 Task: Change  the formatting of the data to Which is Greater than5, In conditional formating, put the option 'Yellow Fill with Drak Yellow Text'add another formatting option Format As Table, insert the option Brown Table style Dark  3 In the sheet   Optimize Sales review   book
Action: Mouse moved to (336, 362)
Screenshot: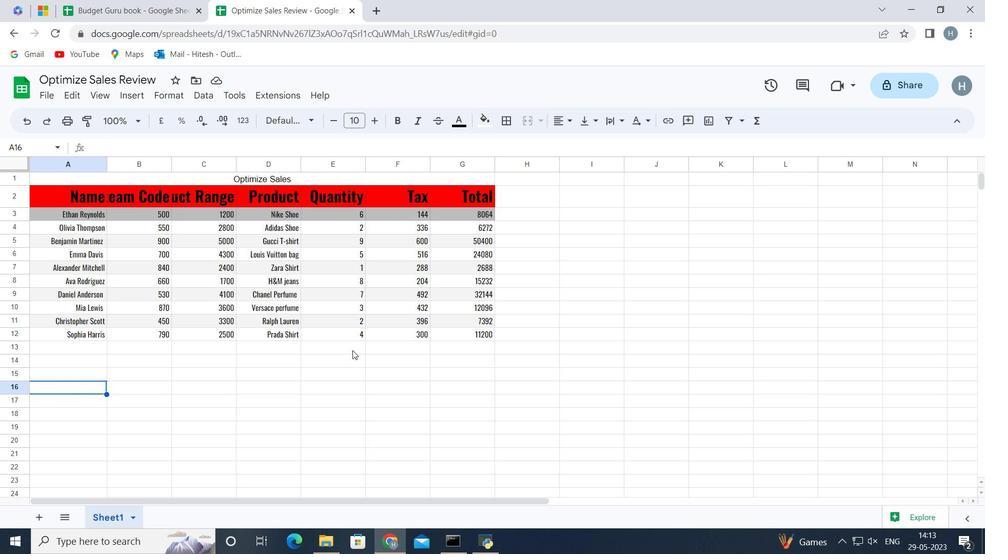 
Action: Mouse pressed left at (336, 362)
Screenshot: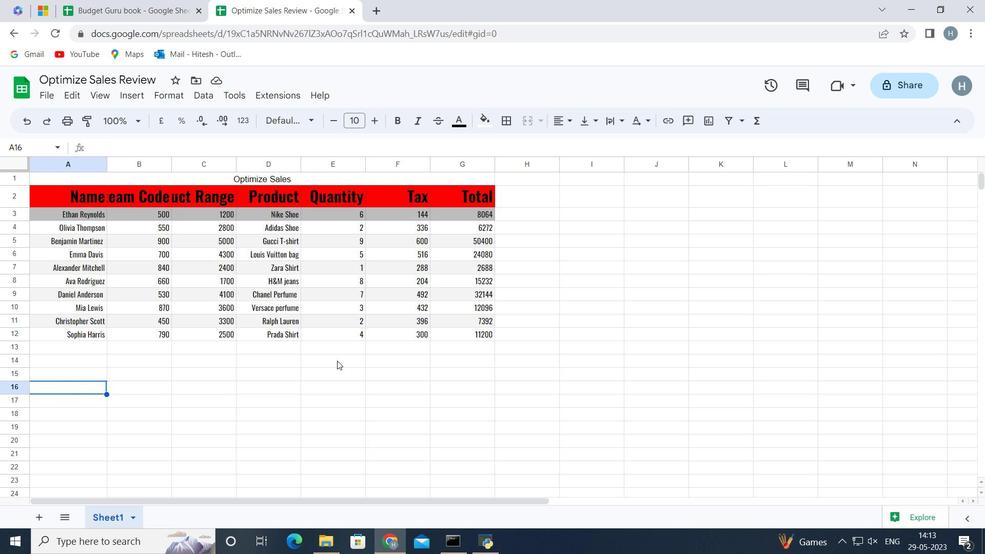 
Action: Mouse moved to (39, 199)
Screenshot: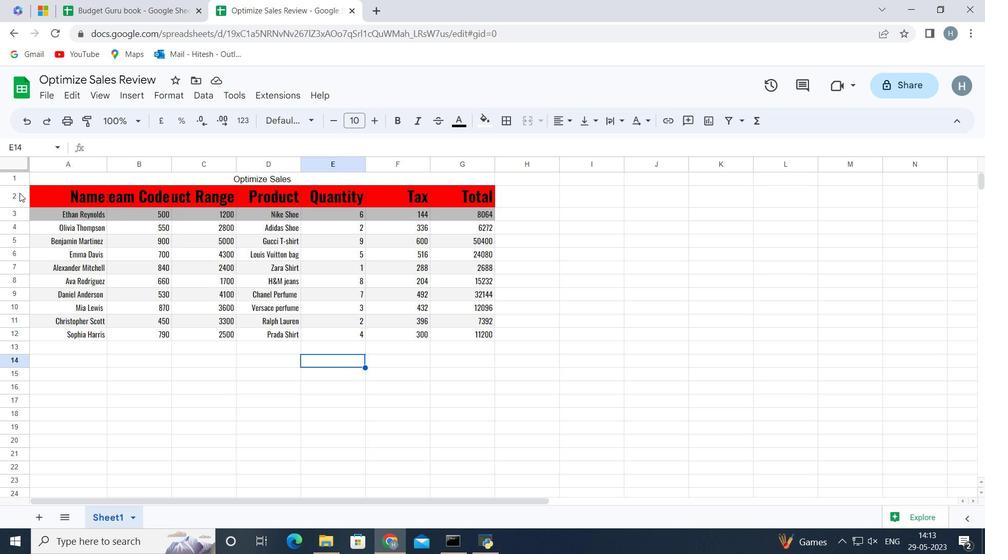 
Action: Mouse pressed left at (39, 199)
Screenshot: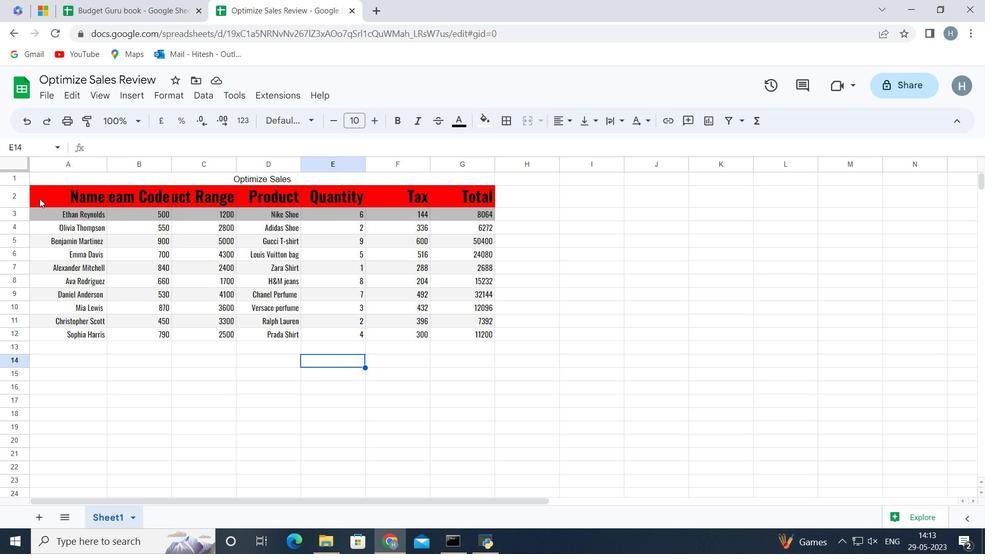 
Action: Key pressed <Key.shift><Key.right><Key.right>
Screenshot: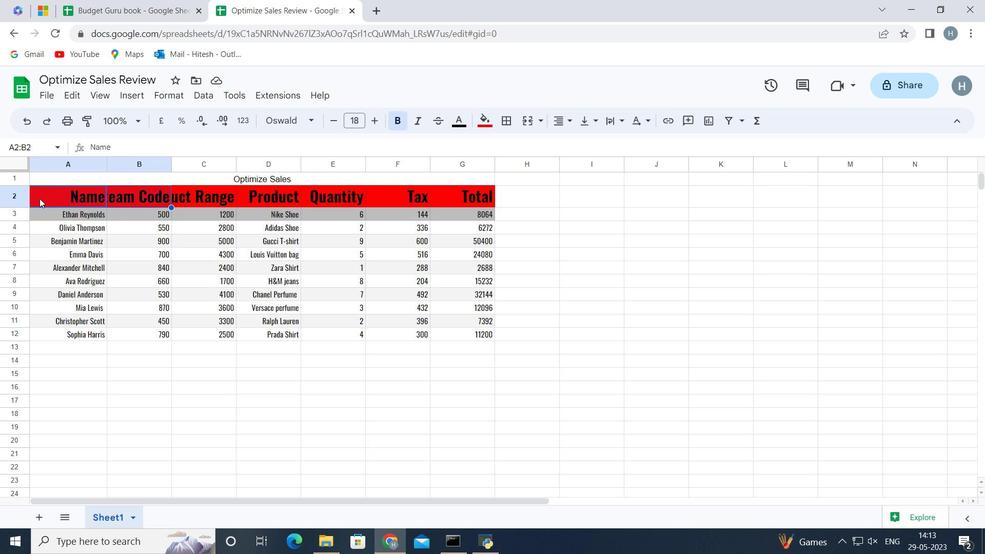 
Action: Mouse moved to (39, 199)
Screenshot: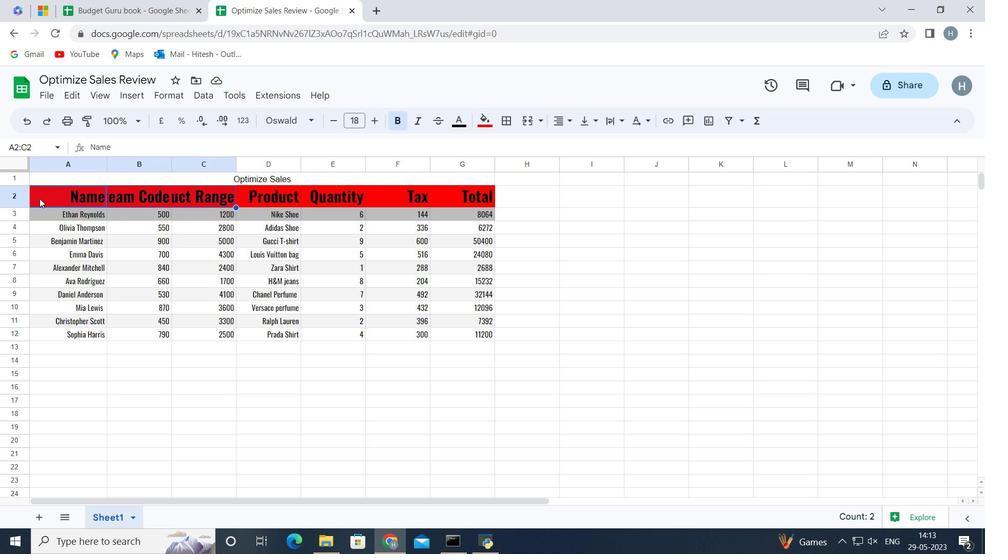 
Action: Key pressed <Key.right><Key.right><Key.right><Key.right>
Screenshot: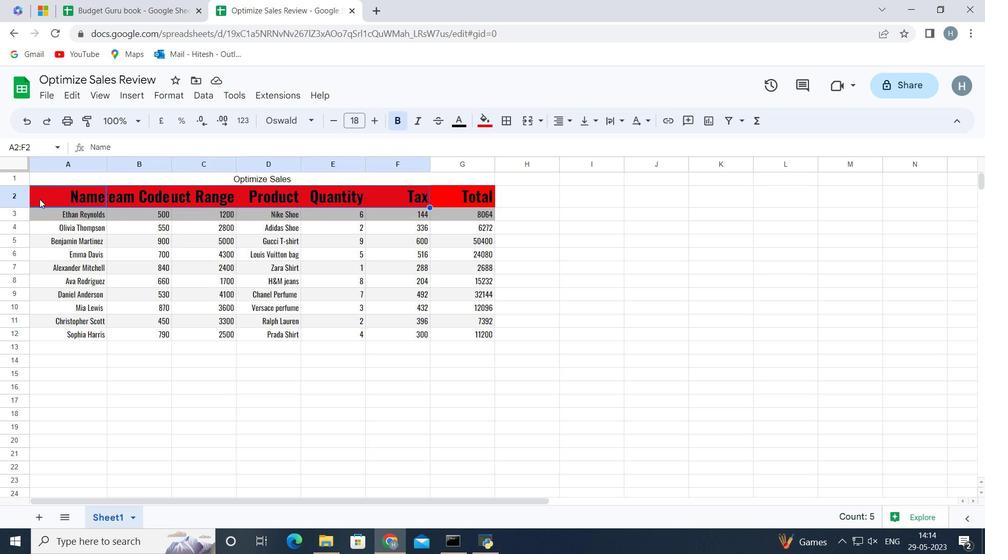 
Action: Mouse moved to (168, 387)
Screenshot: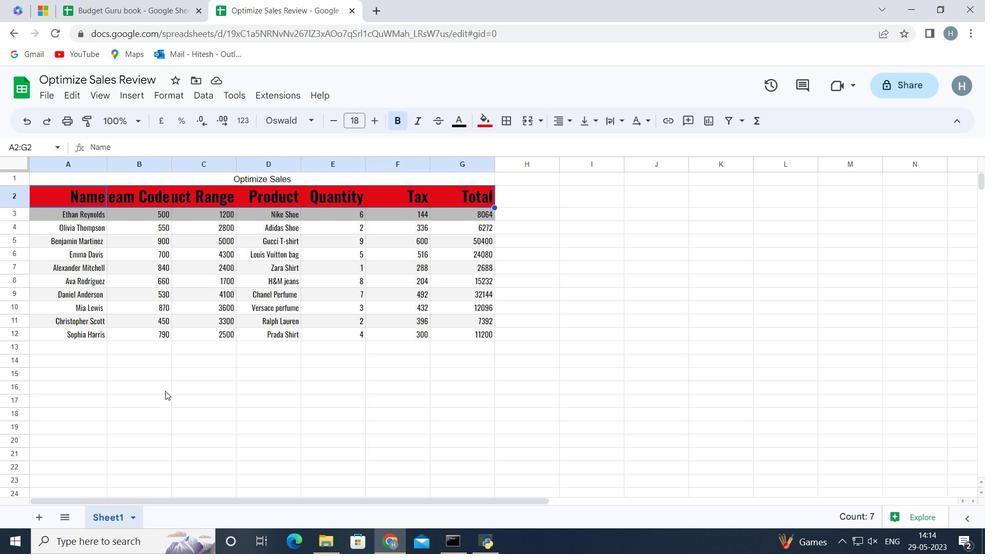 
Action: Key pressed <Key.shift><Key.down><Key.down><Key.down><Key.down><Key.down><Key.down><Key.down><Key.down><Key.down><Key.down>
Screenshot: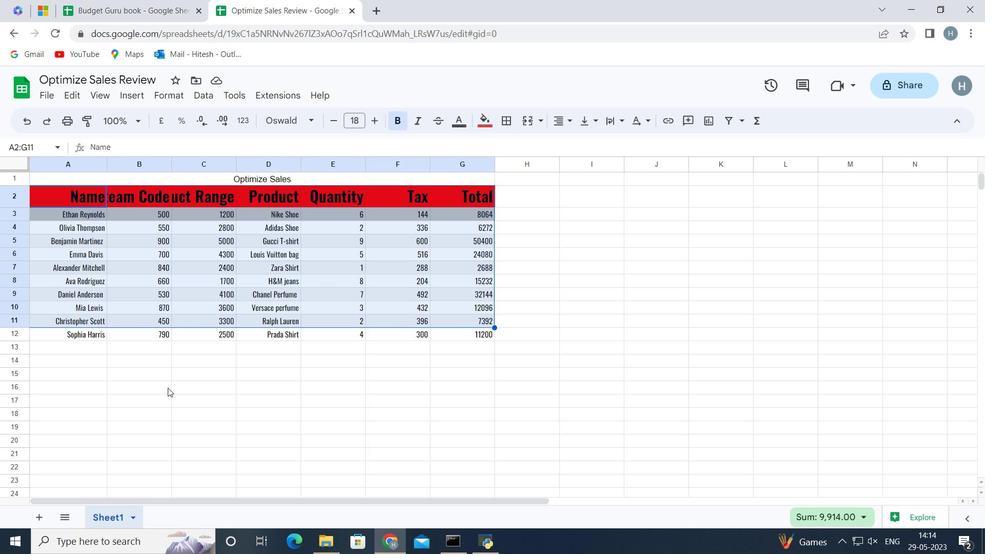 
Action: Mouse moved to (178, 95)
Screenshot: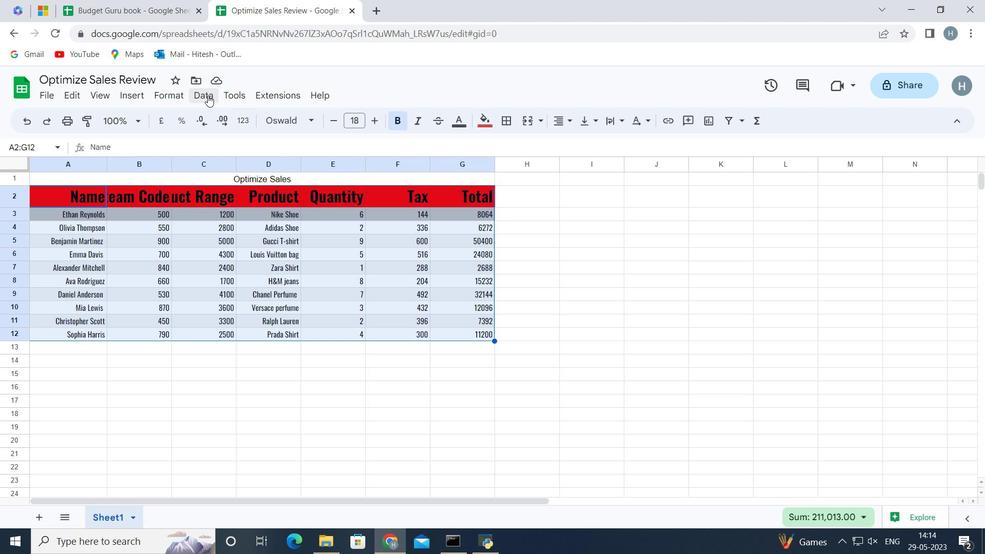 
Action: Mouse pressed left at (178, 95)
Screenshot: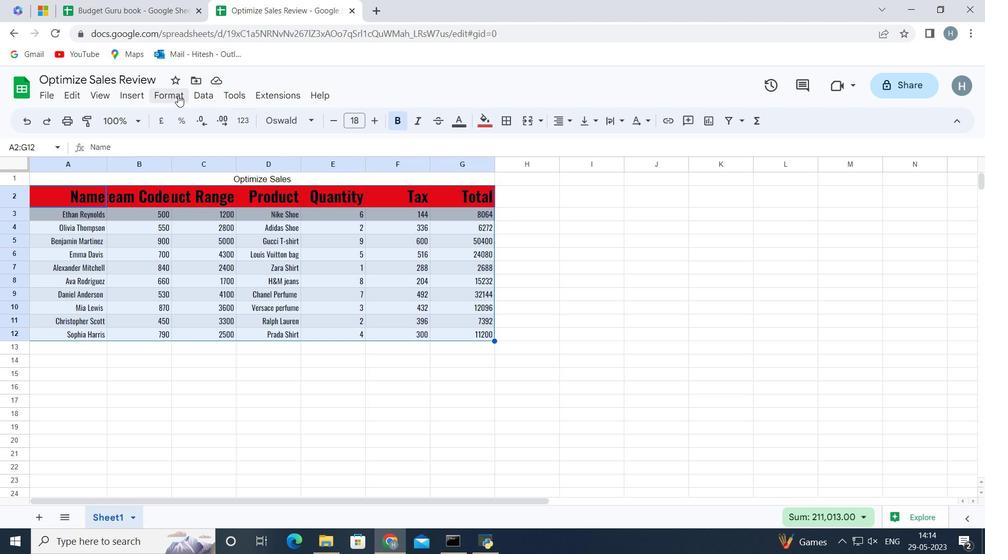 
Action: Mouse moved to (249, 315)
Screenshot: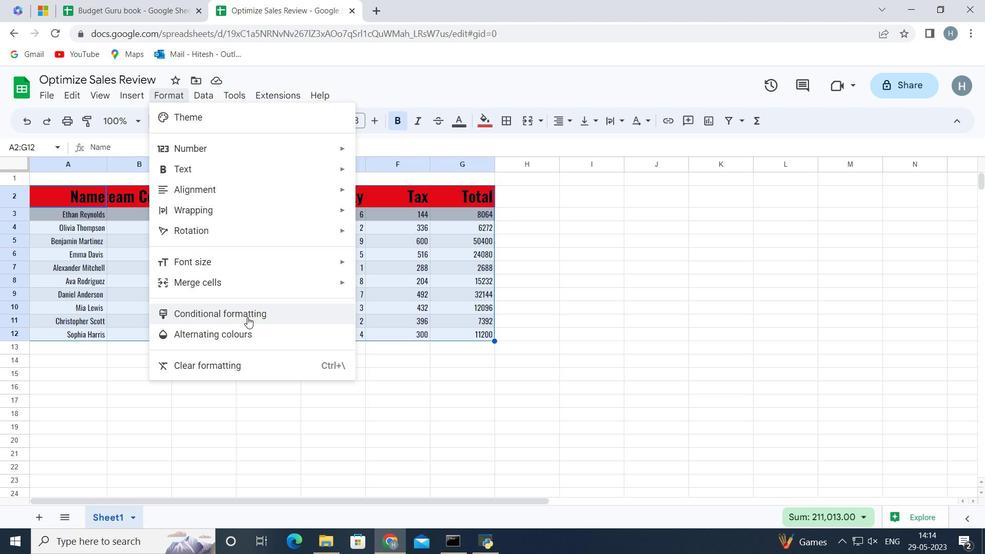 
Action: Mouse pressed left at (249, 315)
Screenshot: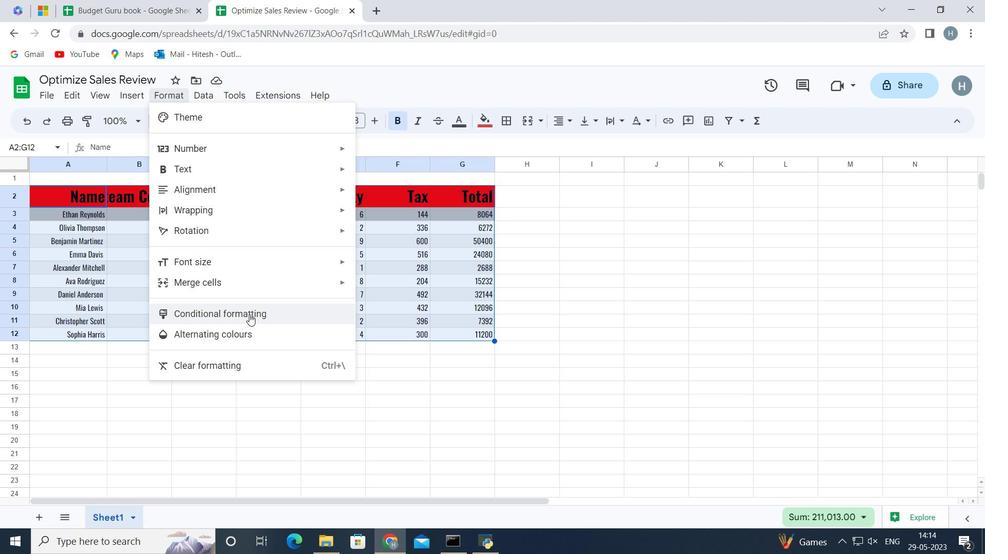 
Action: Mouse moved to (864, 295)
Screenshot: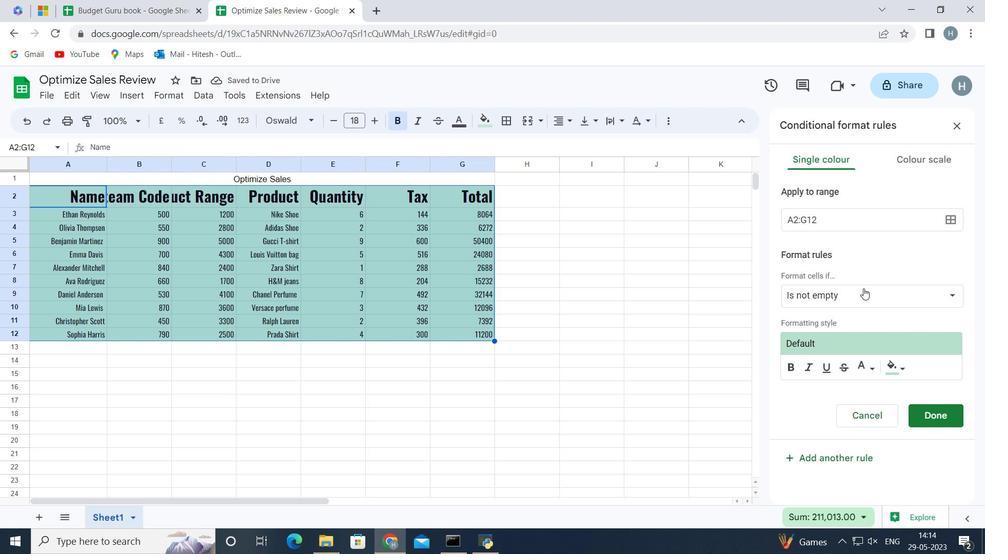 
Action: Mouse pressed left at (864, 295)
Screenshot: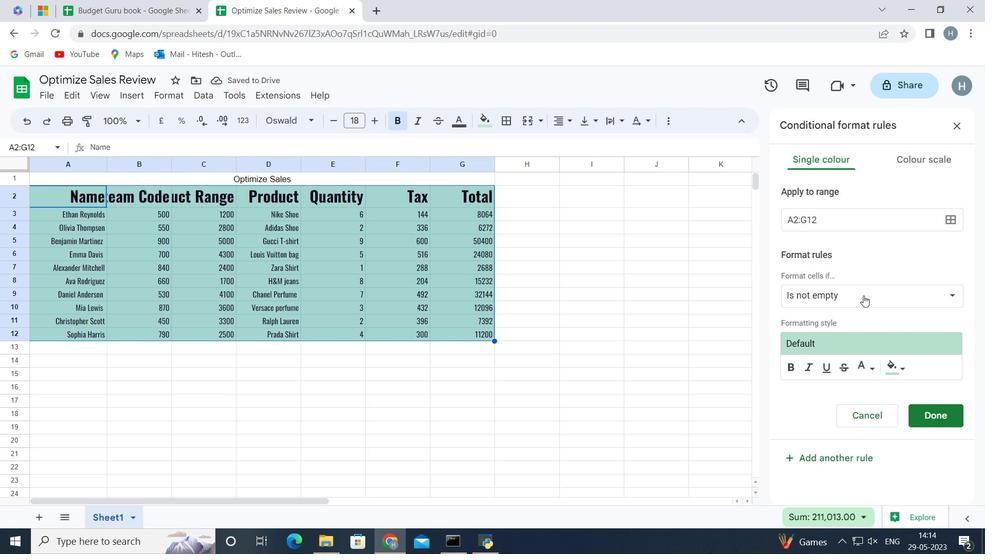 
Action: Mouse moved to (863, 360)
Screenshot: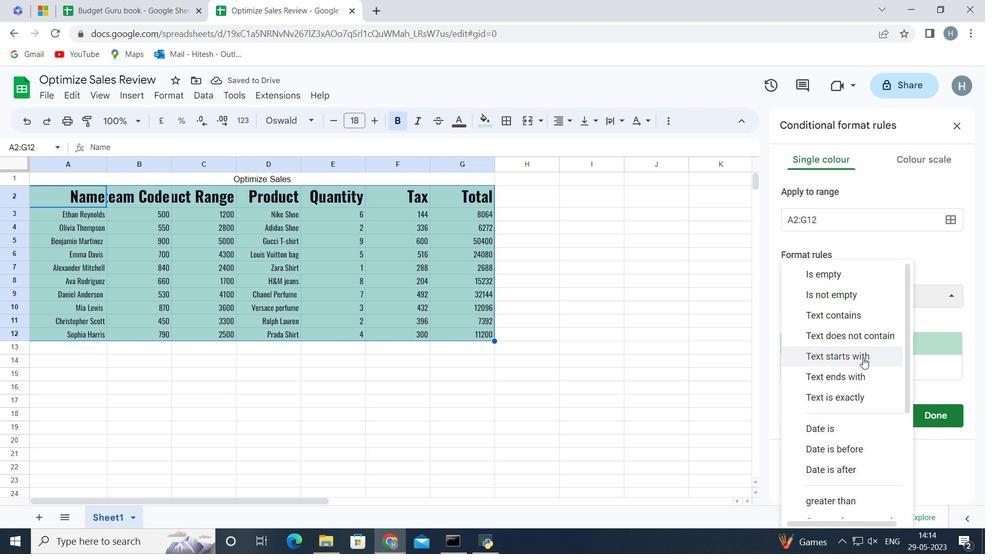 
Action: Mouse scrolled (863, 360) with delta (0, 0)
Screenshot: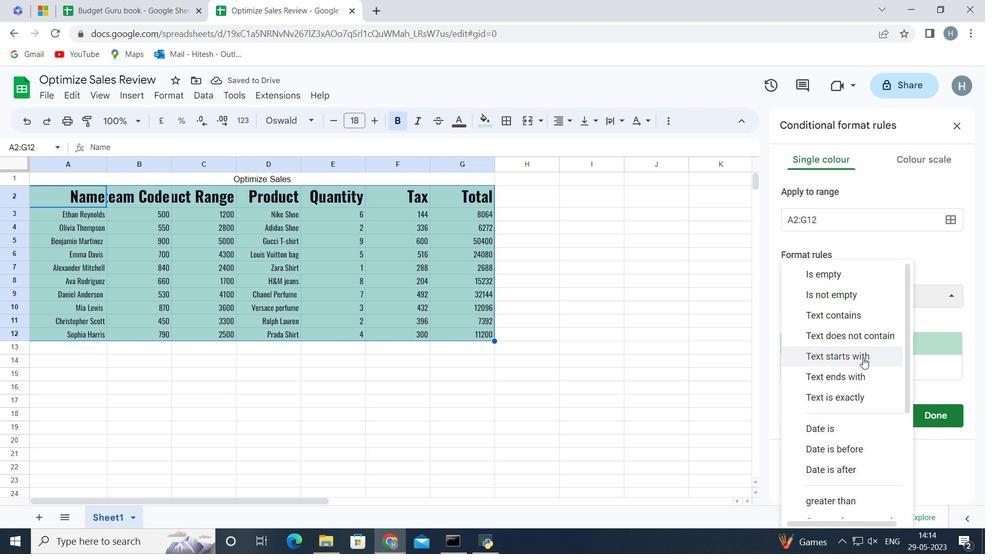 
Action: Mouse moved to (870, 435)
Screenshot: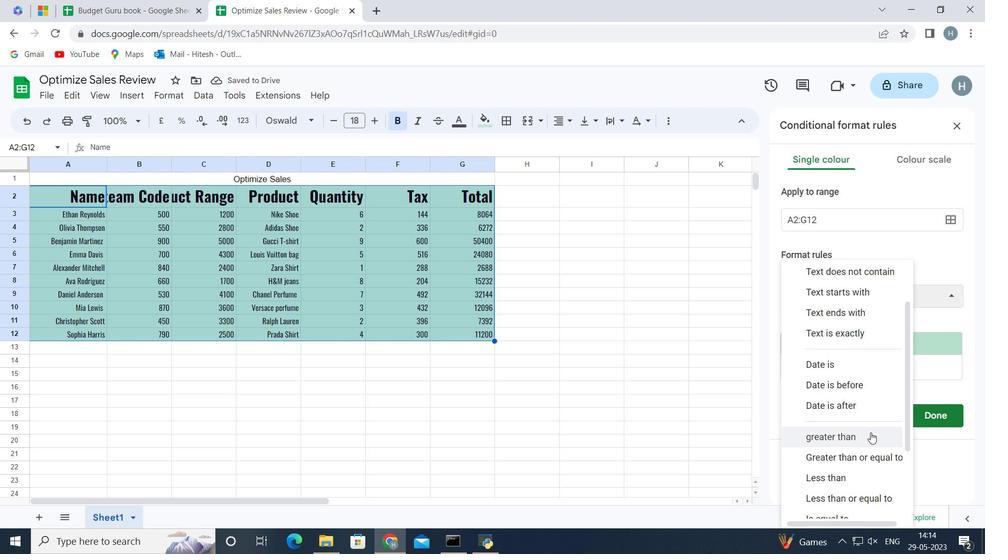 
Action: Mouse pressed left at (870, 435)
Screenshot: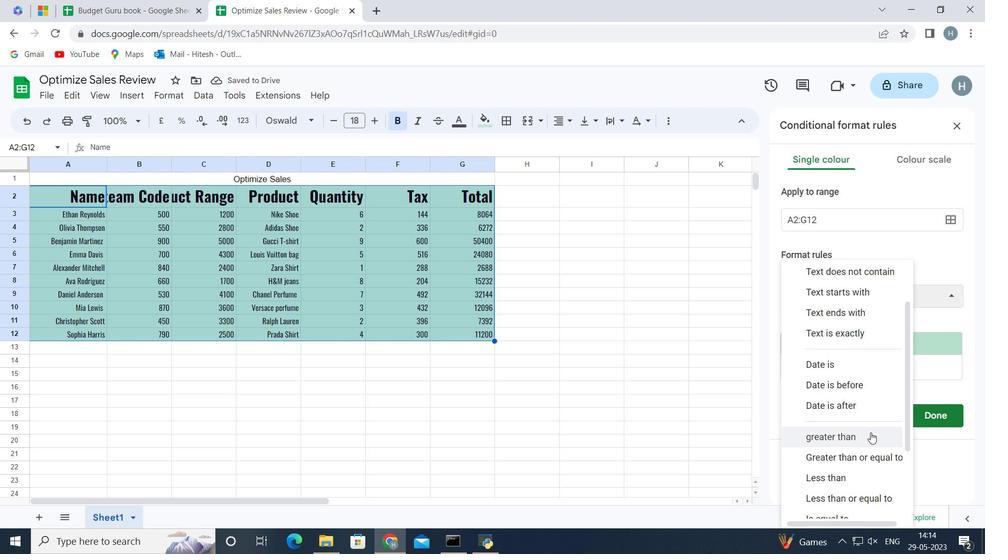 
Action: Mouse moved to (861, 322)
Screenshot: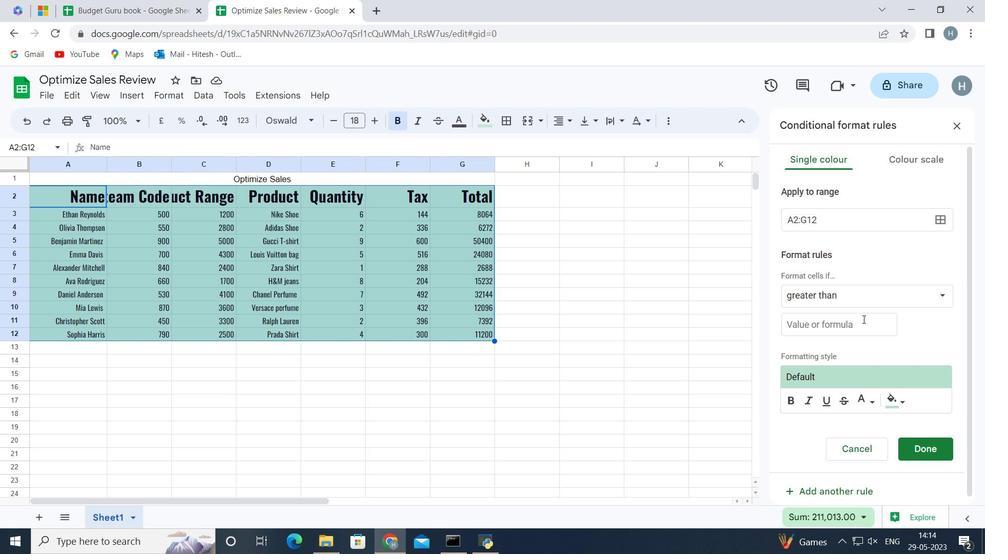 
Action: Mouse pressed left at (861, 322)
Screenshot: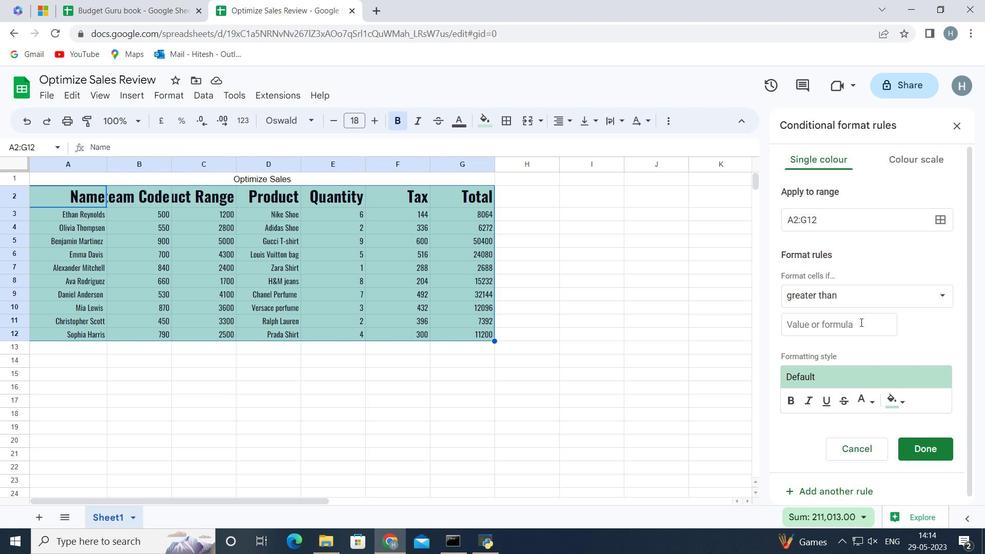 
Action: Key pressed 5
Screenshot: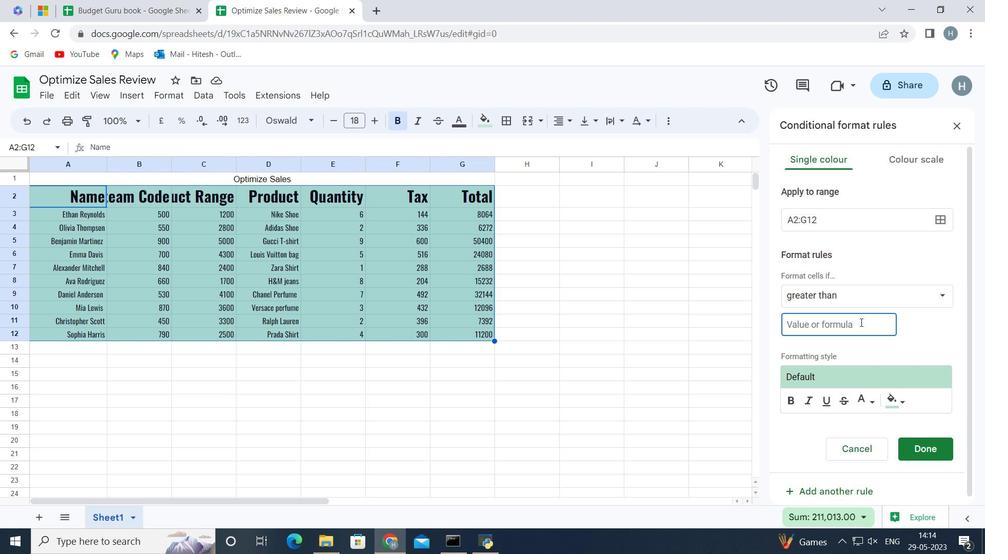 
Action: Mouse moved to (890, 405)
Screenshot: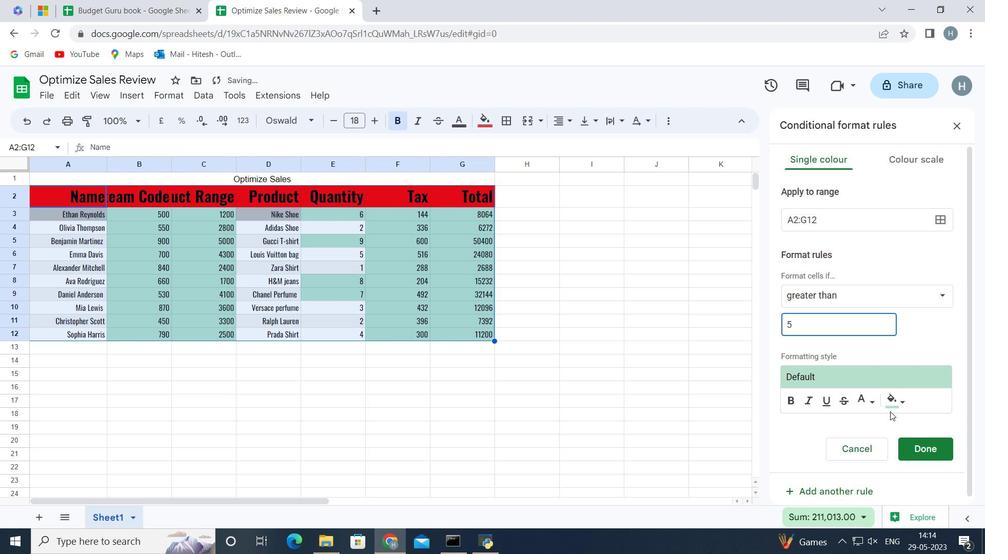 
Action: Mouse pressed left at (890, 405)
Screenshot: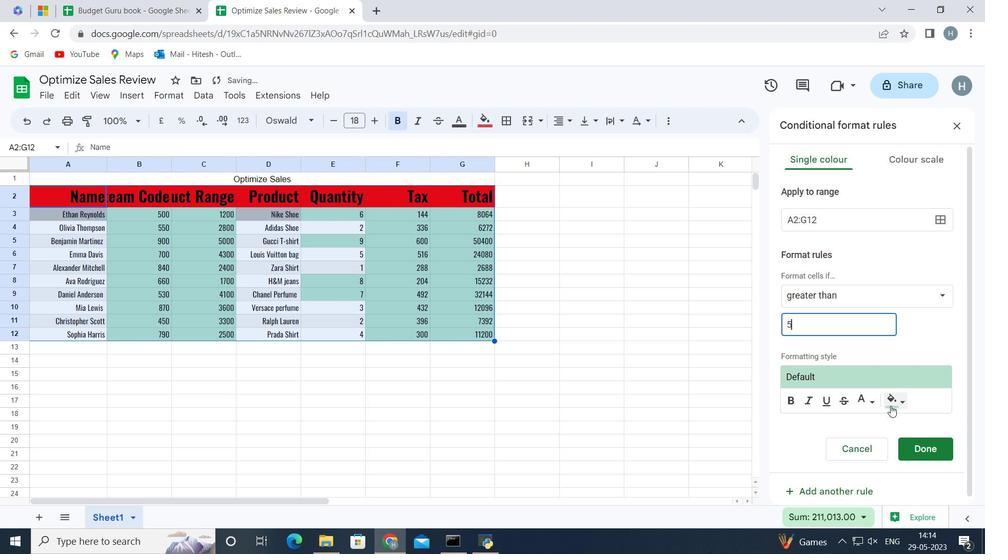
Action: Mouse moved to (809, 219)
Screenshot: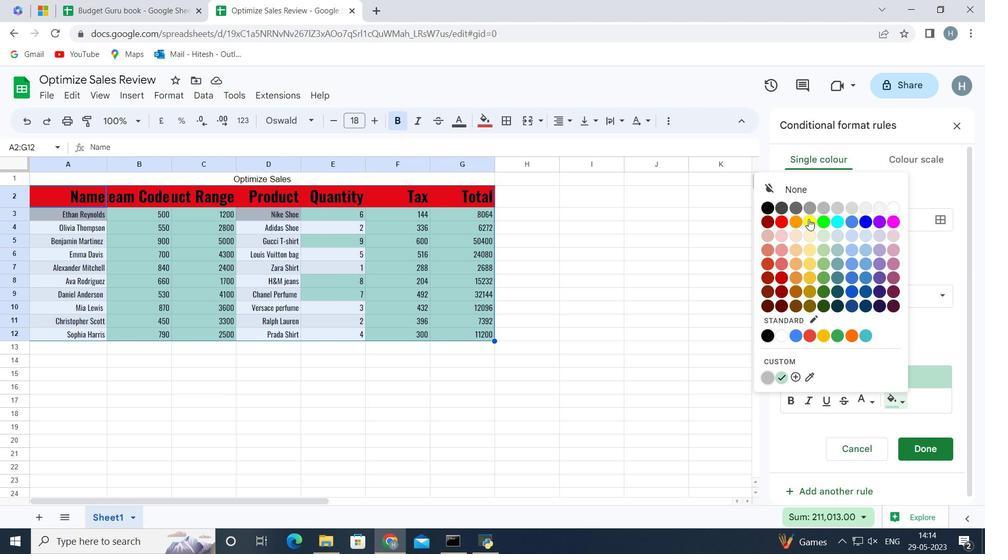 
Action: Mouse pressed left at (809, 219)
Screenshot: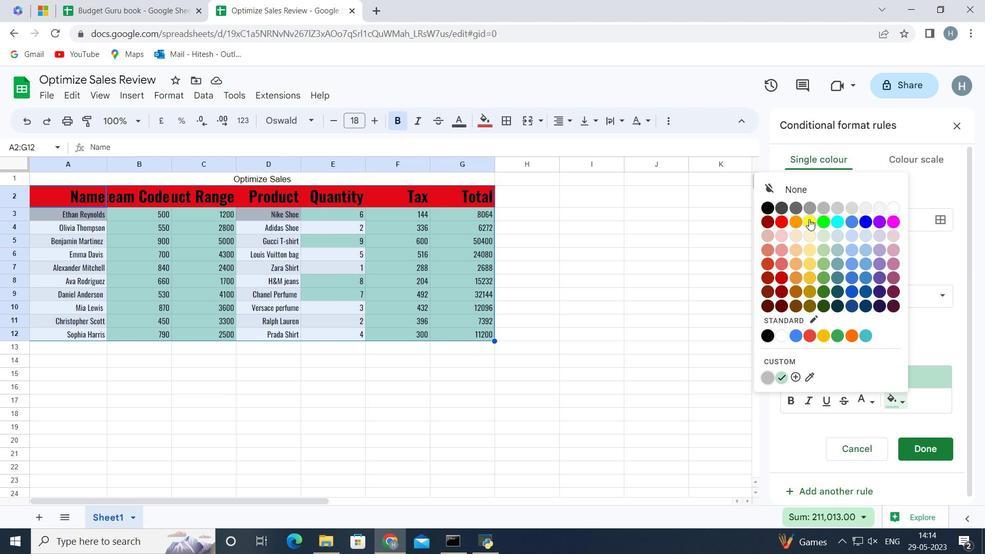 
Action: Mouse moved to (922, 445)
Screenshot: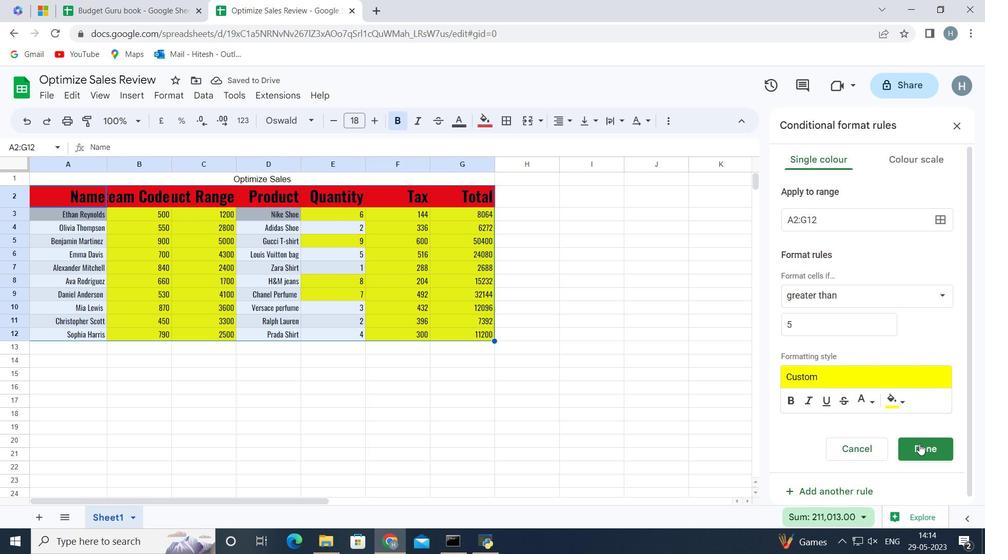 
Action: Mouse pressed left at (922, 445)
Screenshot: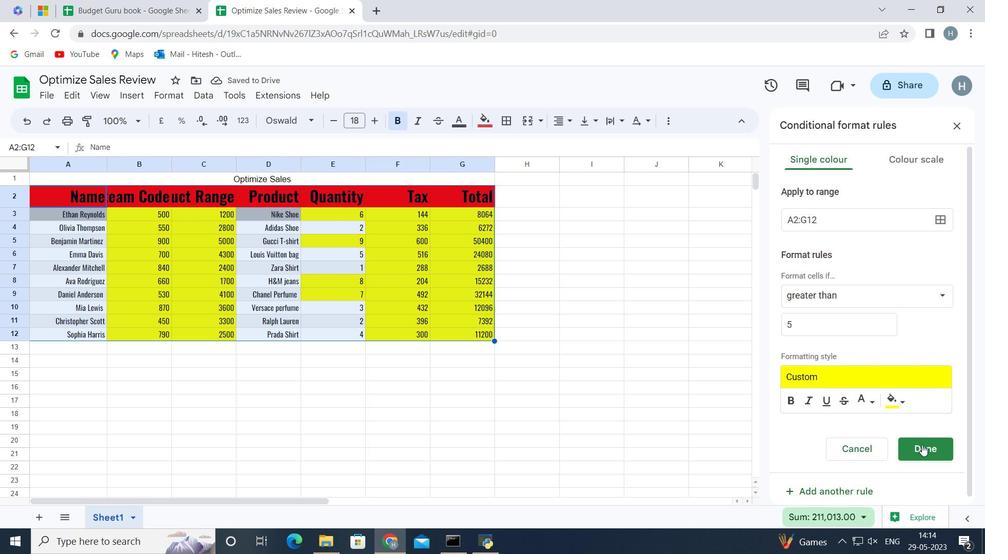 
Action: Mouse moved to (547, 445)
Screenshot: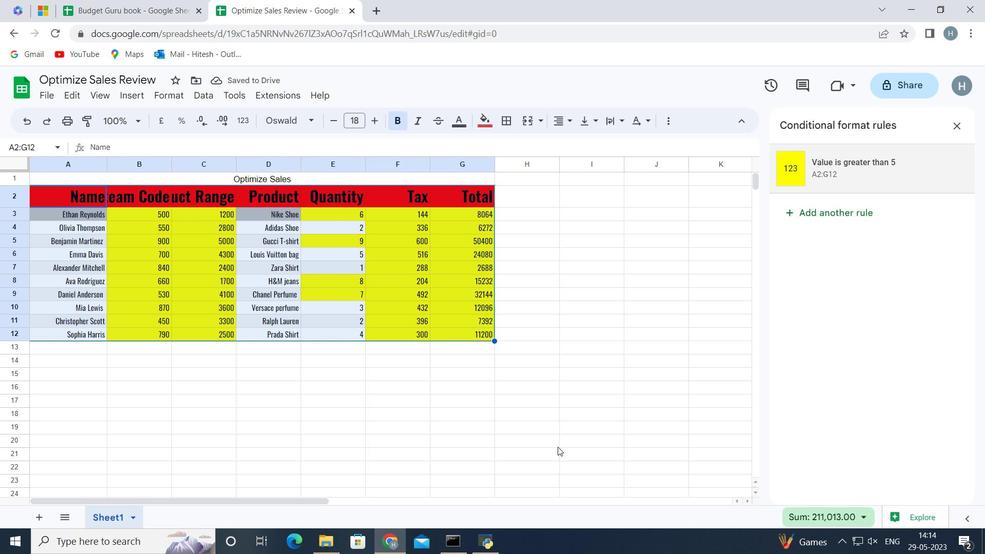 
Action: Mouse pressed left at (547, 445)
Screenshot: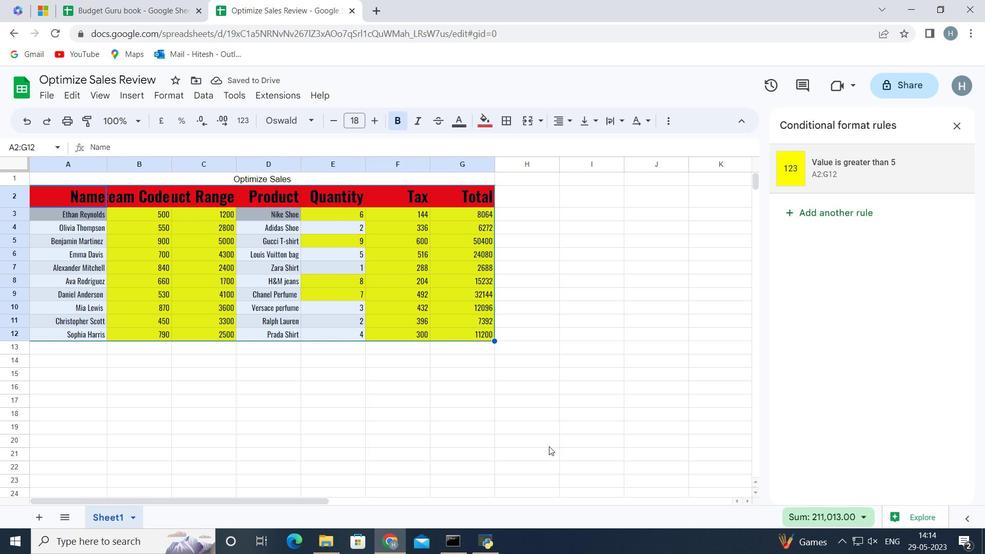 
Action: Mouse moved to (37, 194)
Screenshot: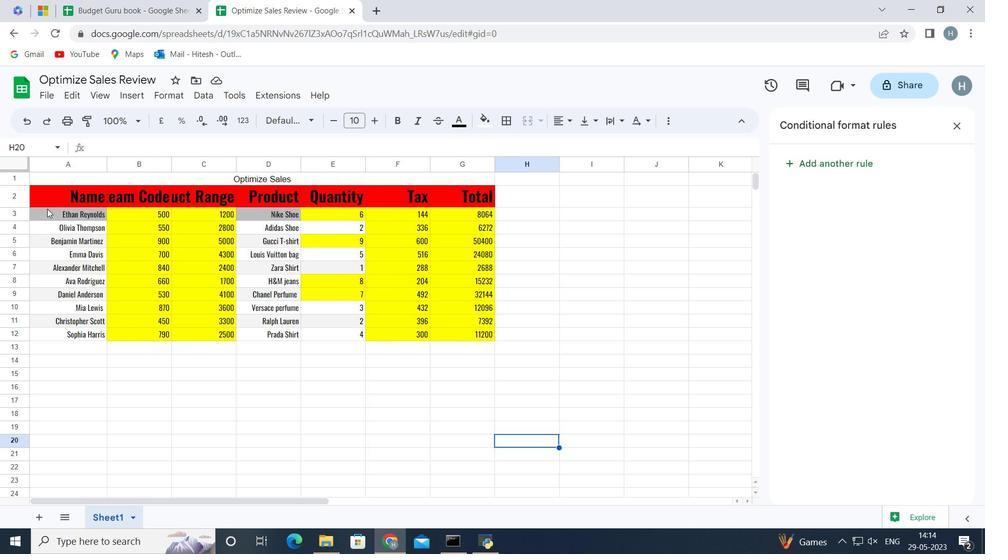 
Action: Mouse pressed left at (37, 194)
Screenshot: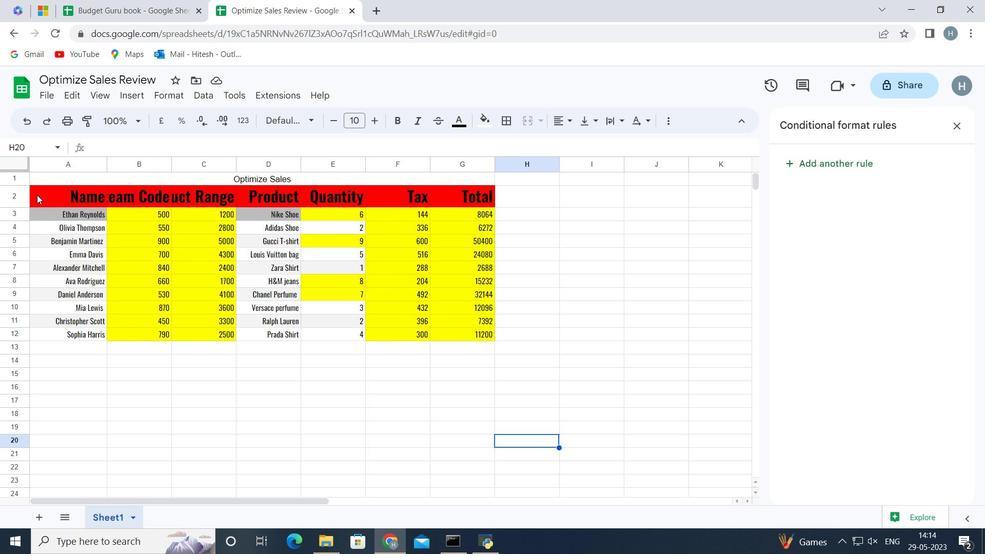 
Action: Mouse moved to (30, 194)
Screenshot: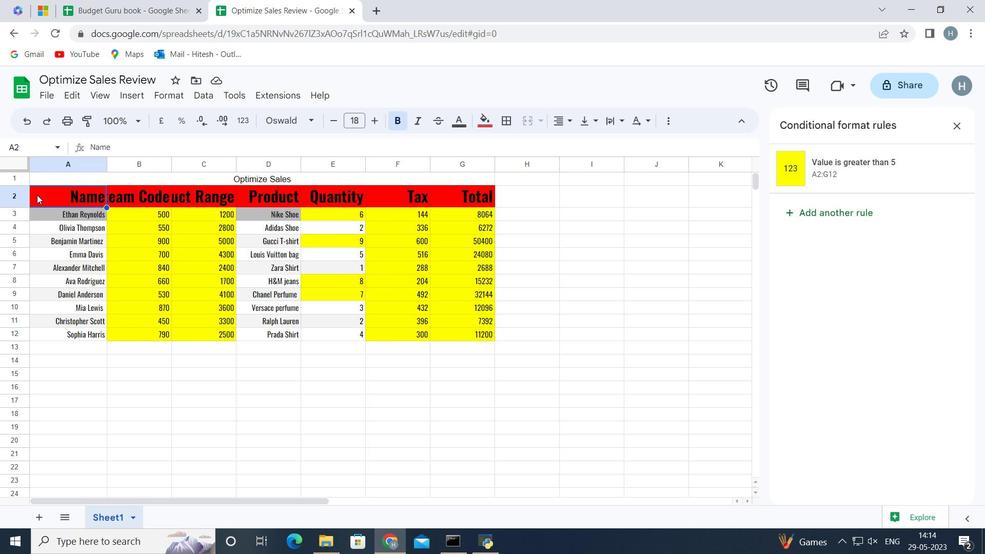 
Action: Key pressed <Key.shift><Key.right><Key.down><Key.shift><Key.shift><Key.shift><Key.shift><Key.shift><Key.shift><Key.shift><Key.shift><Key.shift><Key.shift><Key.shift><Key.shift><Key.shift><Key.shift><Key.down><Key.right><Key.right><Key.right><Key.right><Key.right><Key.down><Key.down><Key.down><Key.down><Key.down><Key.down><Key.down><Key.down>
Screenshot: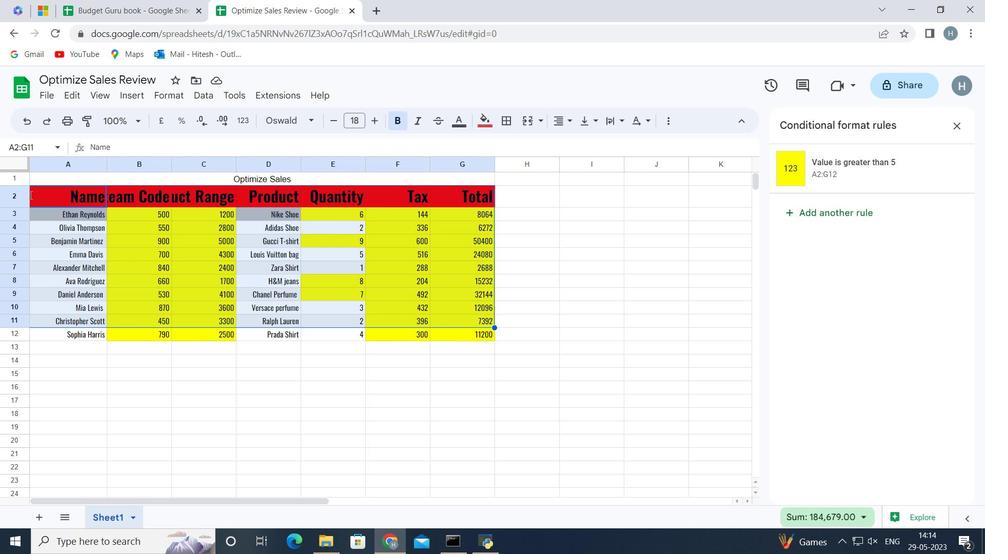 
Action: Mouse moved to (170, 95)
Screenshot: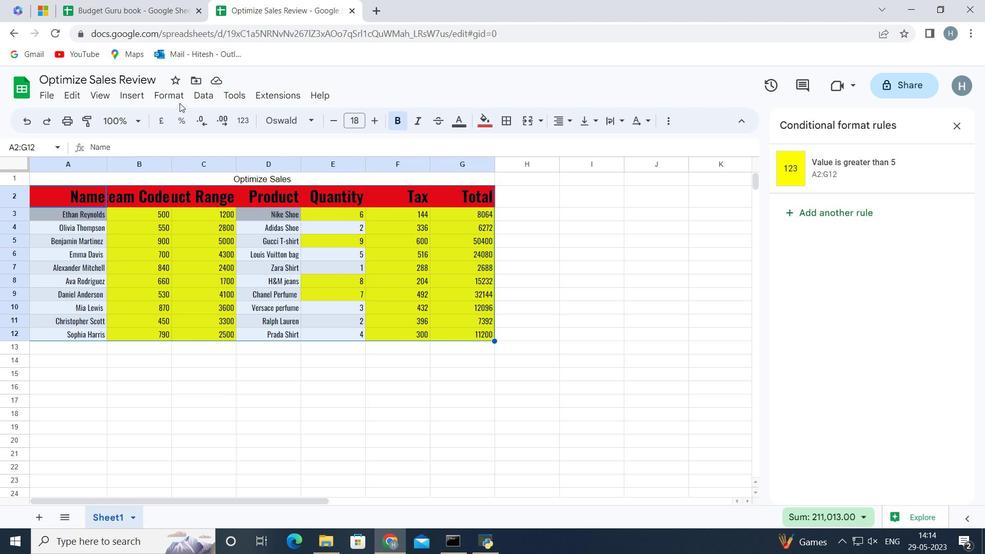 
Action: Mouse pressed left at (170, 95)
Screenshot: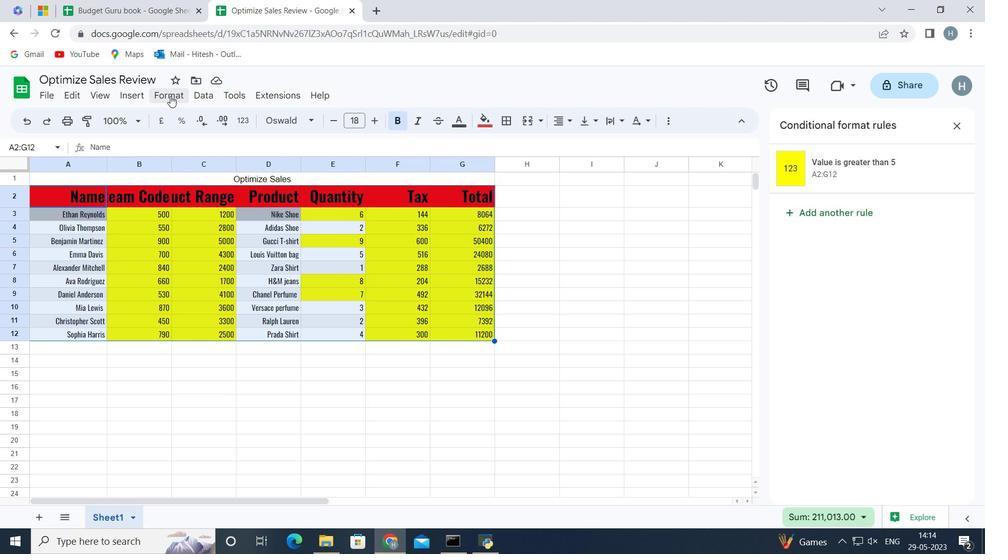 
Action: Mouse moved to (233, 338)
Screenshot: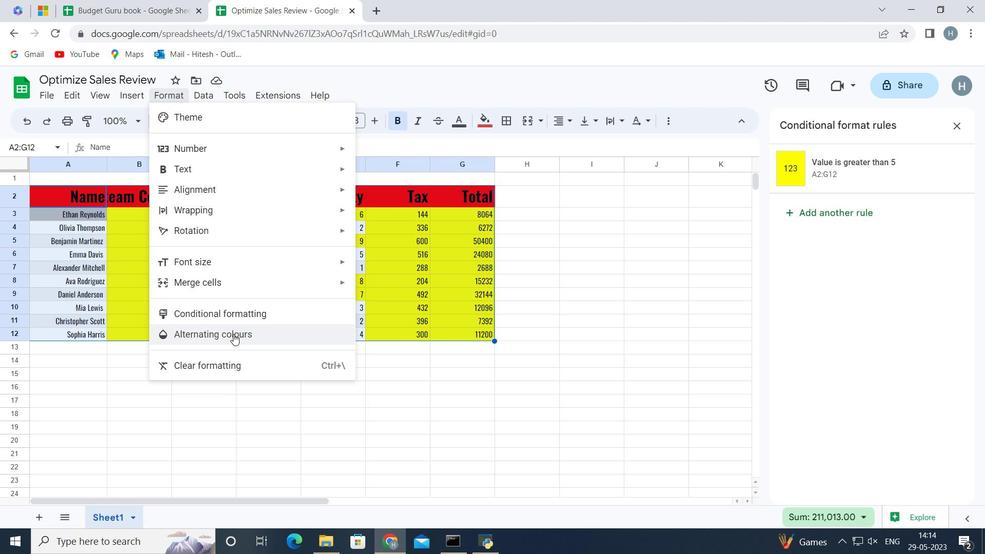 
Action: Mouse pressed left at (233, 338)
Screenshot: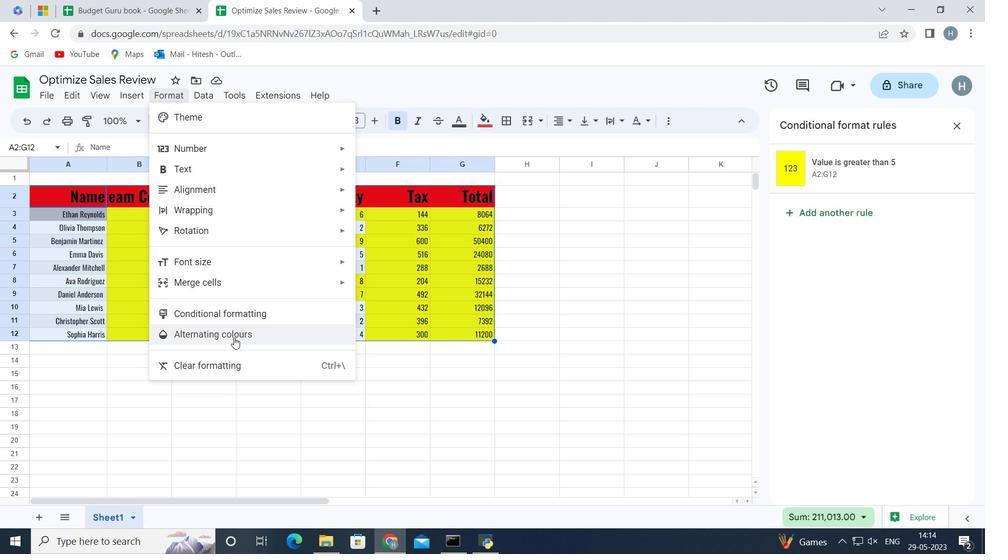 
Action: Mouse moved to (846, 319)
Screenshot: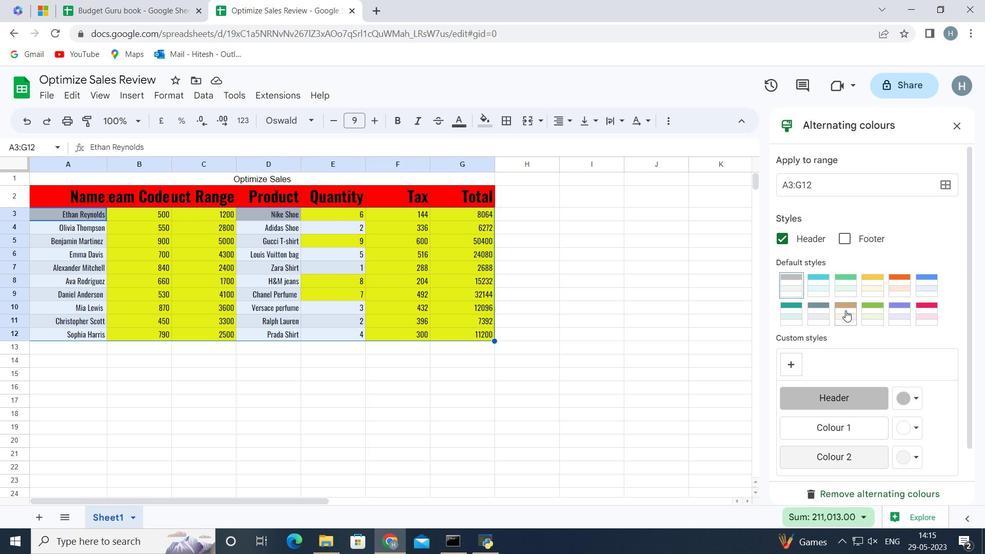 
Action: Mouse pressed left at (846, 319)
Screenshot: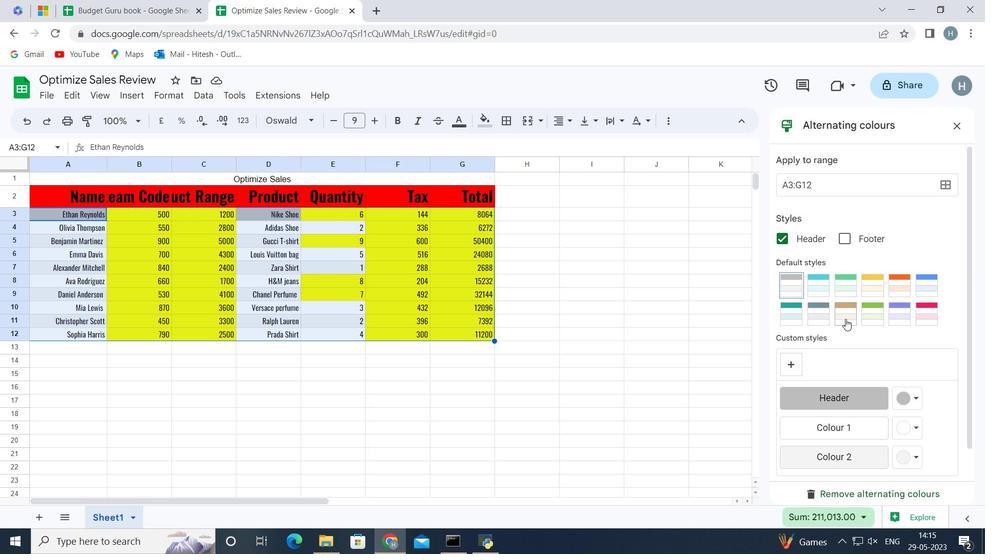 
Action: Mouse moved to (839, 312)
Screenshot: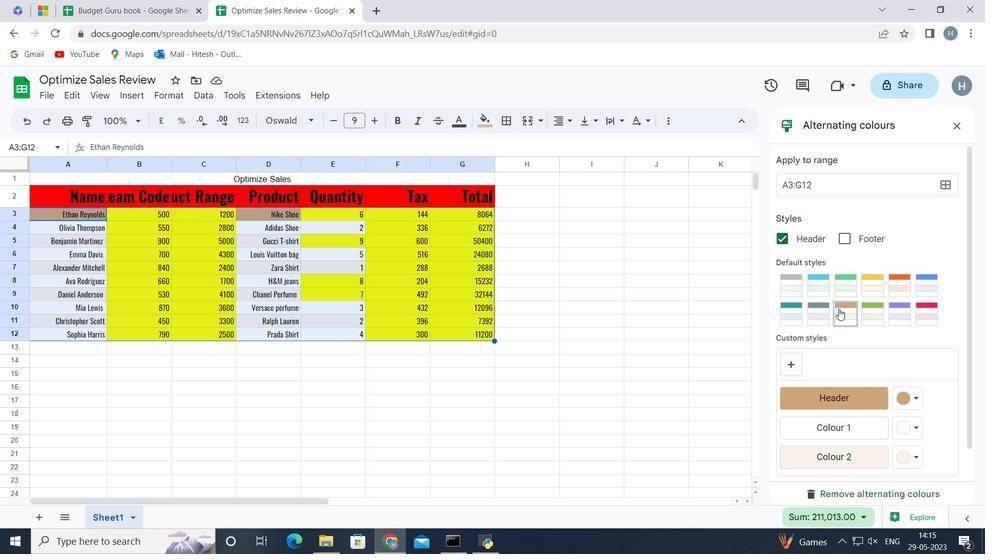 
Action: Mouse scrolled (839, 311) with delta (0, 0)
Screenshot: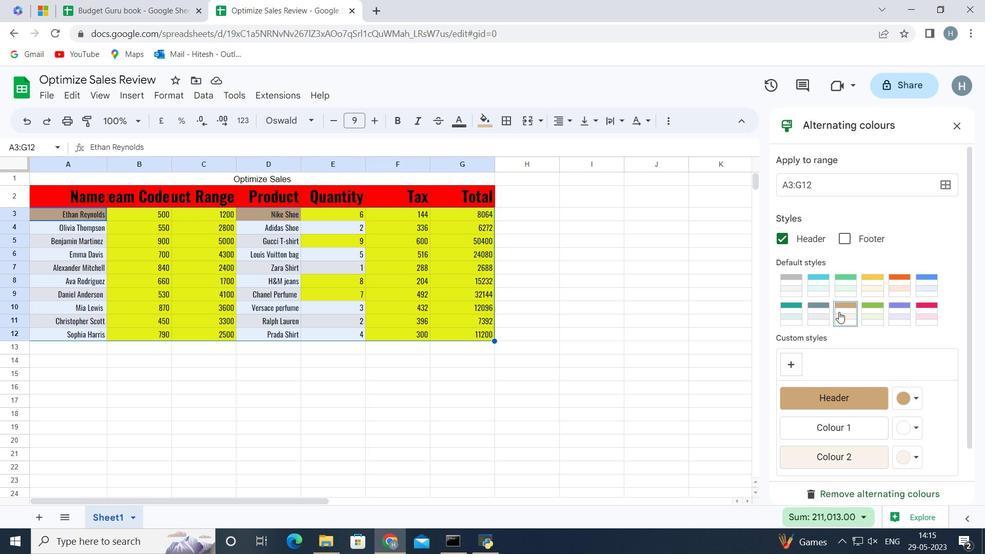 
Action: Mouse moved to (838, 205)
Screenshot: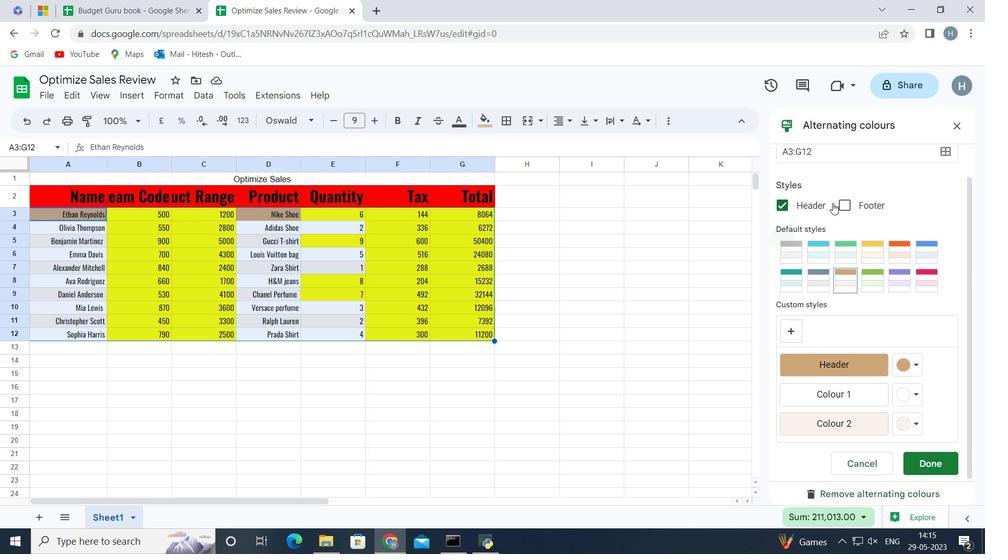 
Action: Mouse pressed left at (838, 205)
Screenshot: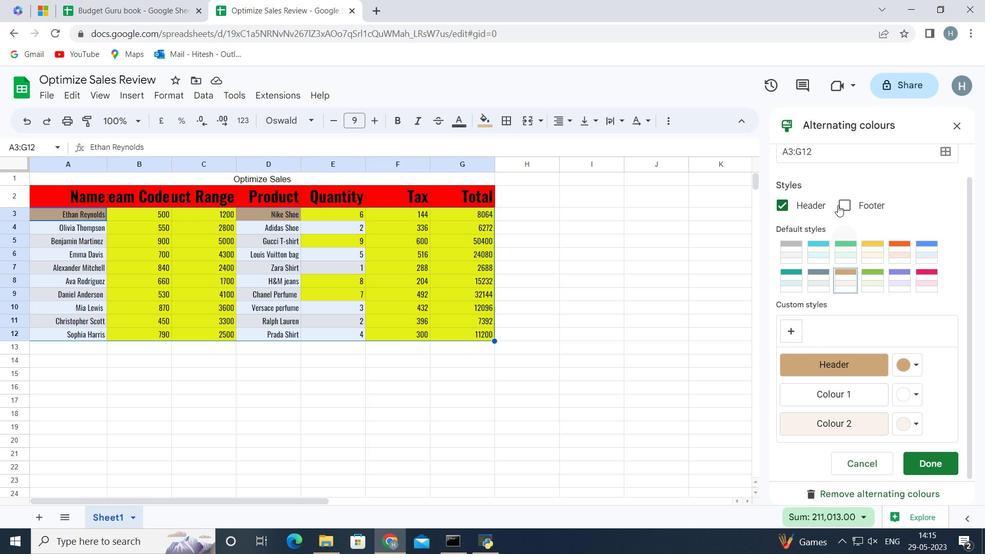
Action: Mouse moved to (845, 202)
Screenshot: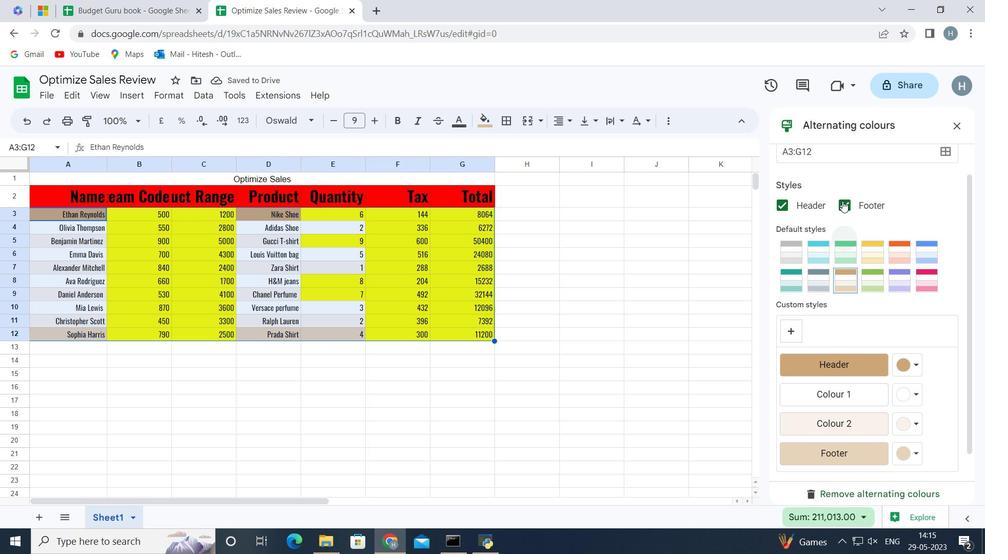 
Action: Mouse pressed left at (845, 202)
Screenshot: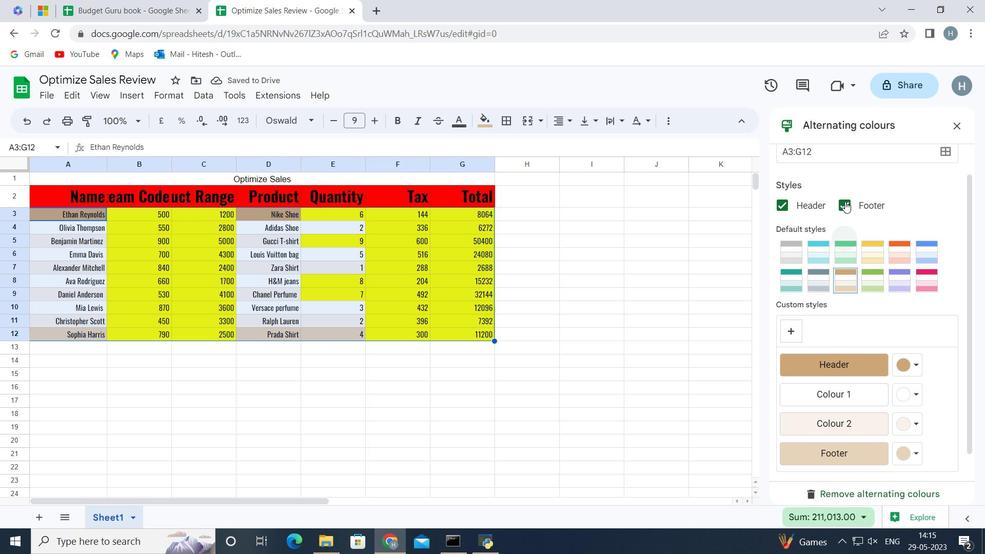 
Action: Mouse pressed left at (845, 202)
Screenshot: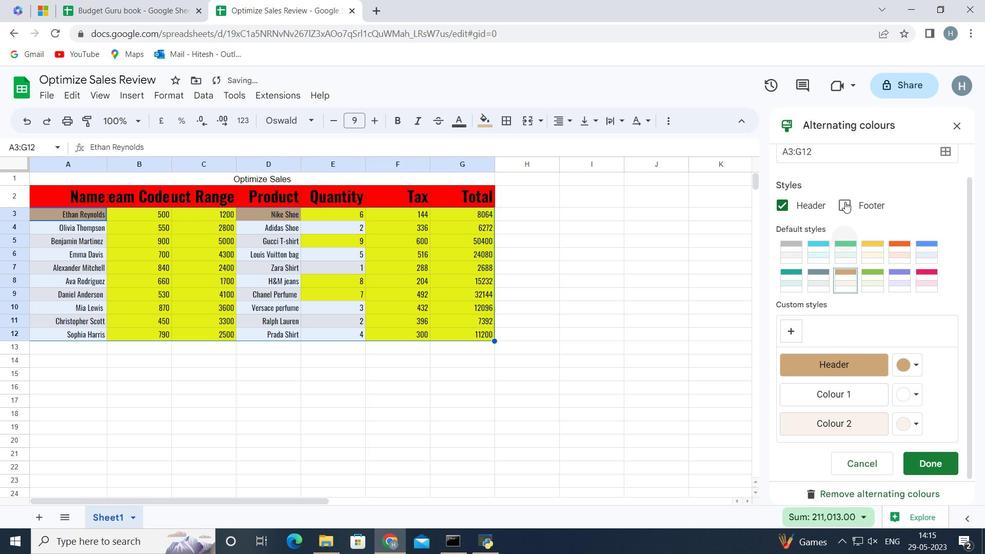 
Action: Mouse pressed left at (845, 202)
Screenshot: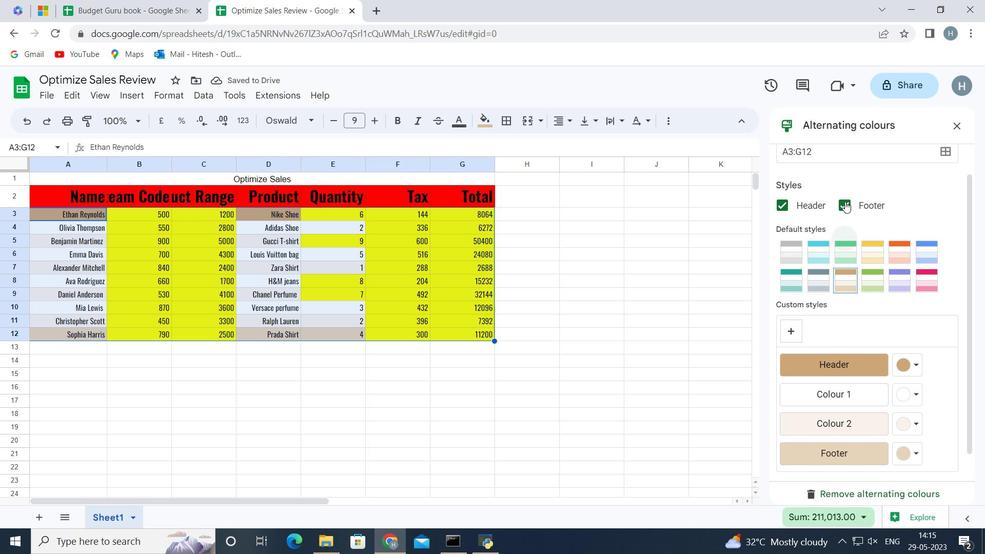 
Action: Mouse moved to (845, 205)
Screenshot: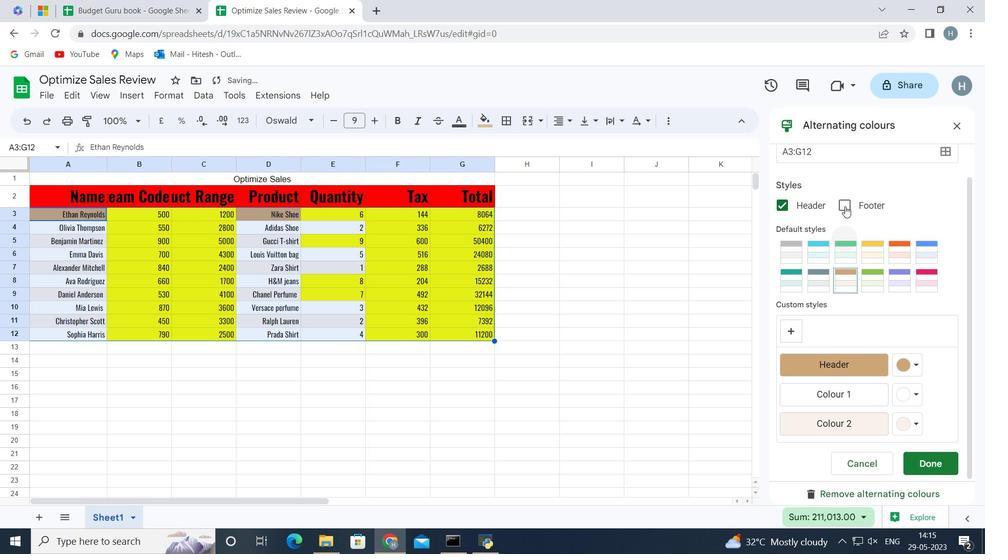 
Action: Mouse pressed left at (845, 205)
Screenshot: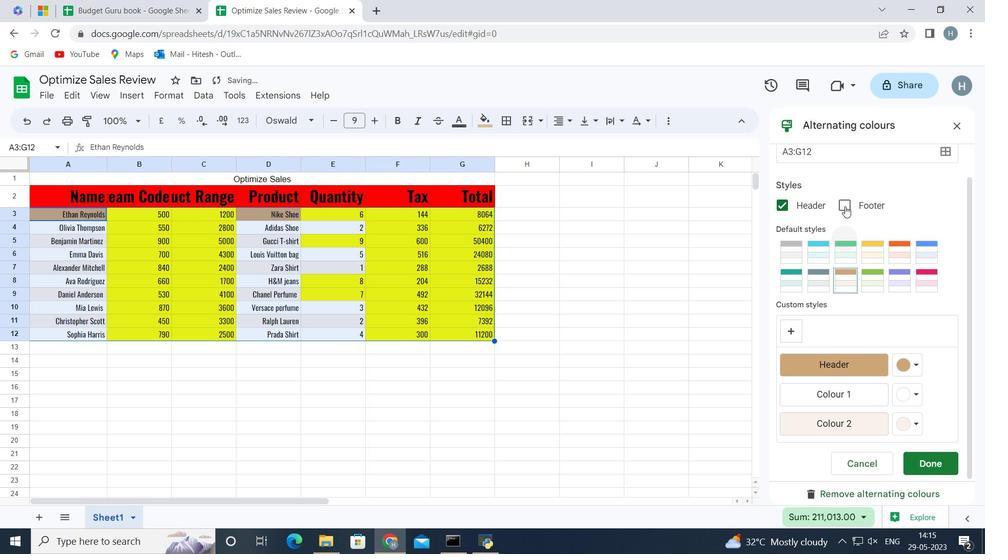 
Action: Mouse pressed left at (845, 205)
Screenshot: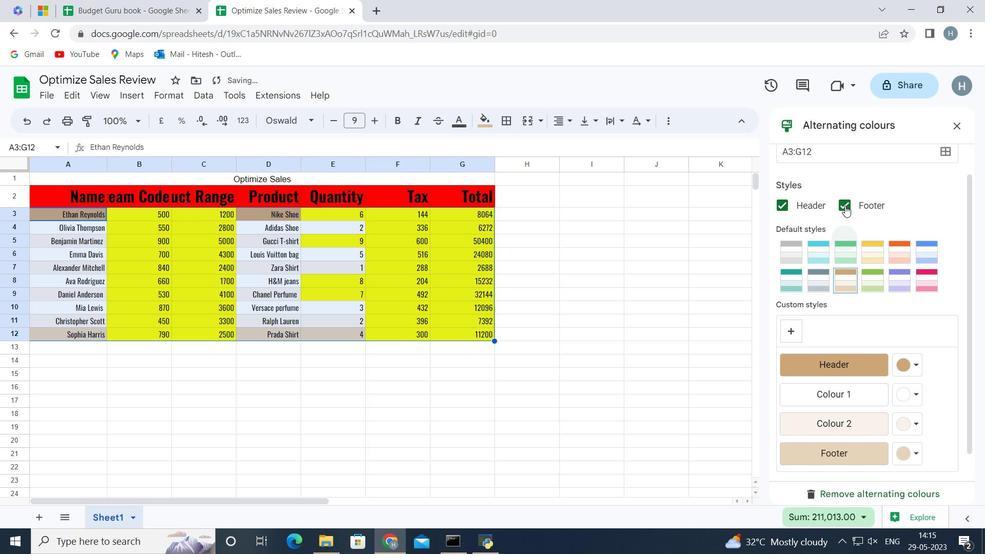 
Action: Mouse moved to (782, 204)
Screenshot: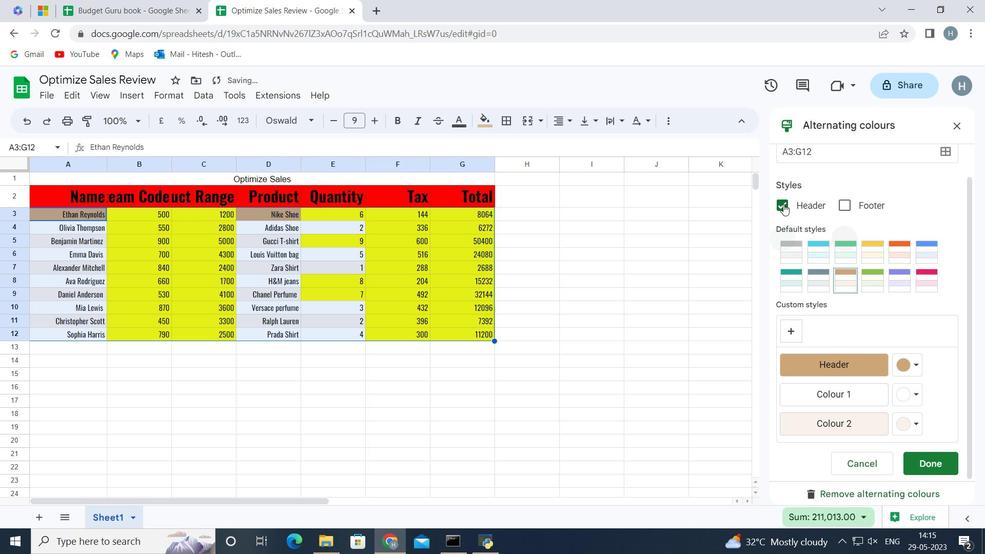 
Action: Mouse pressed left at (782, 204)
Screenshot: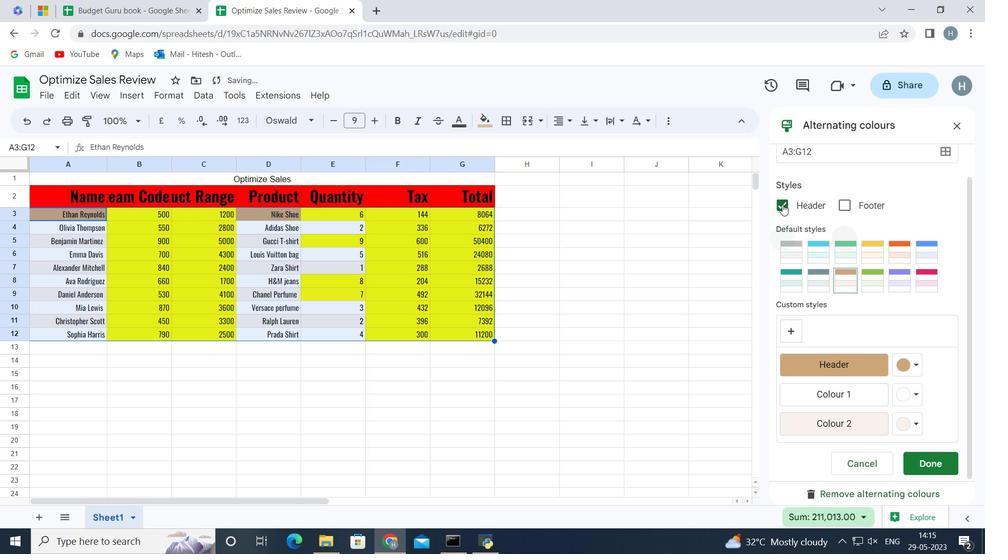 
Action: Mouse pressed left at (782, 204)
Screenshot: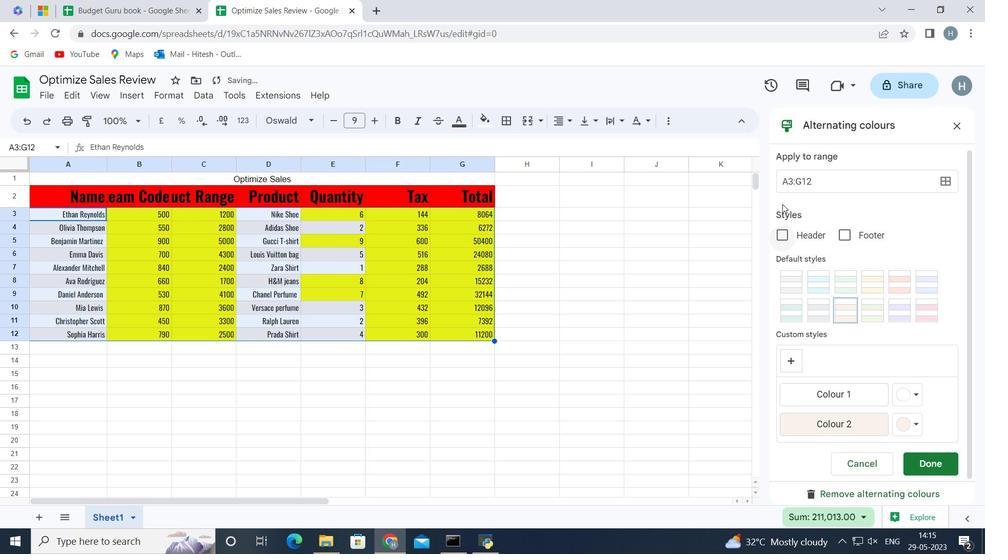 
Action: Mouse moved to (779, 233)
Screenshot: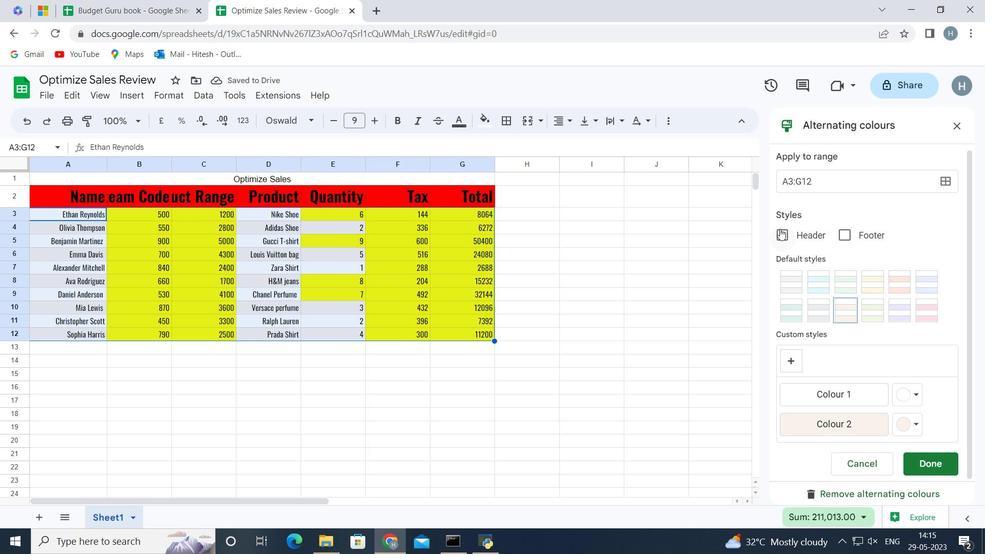
Action: Mouse pressed left at (779, 233)
Screenshot: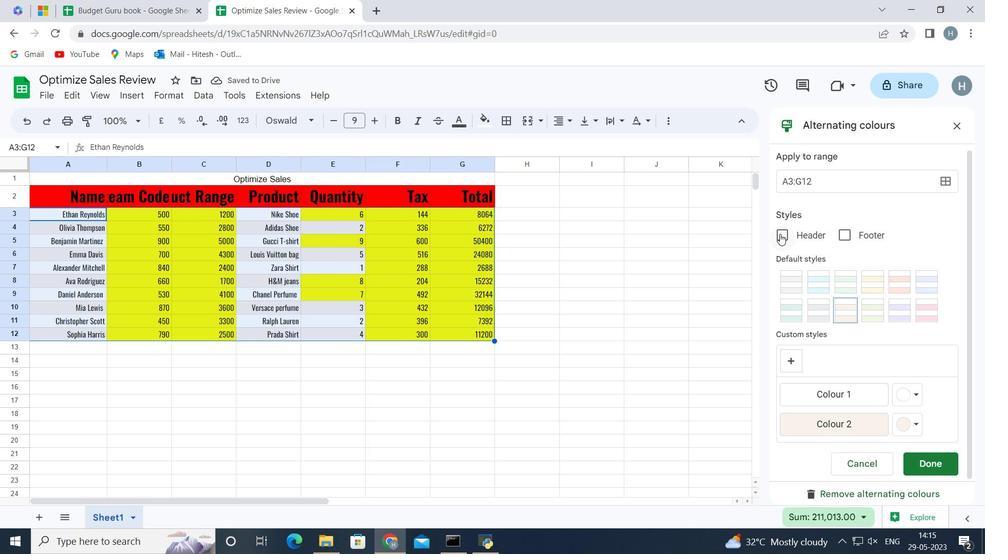 
Action: Mouse moved to (853, 242)
Screenshot: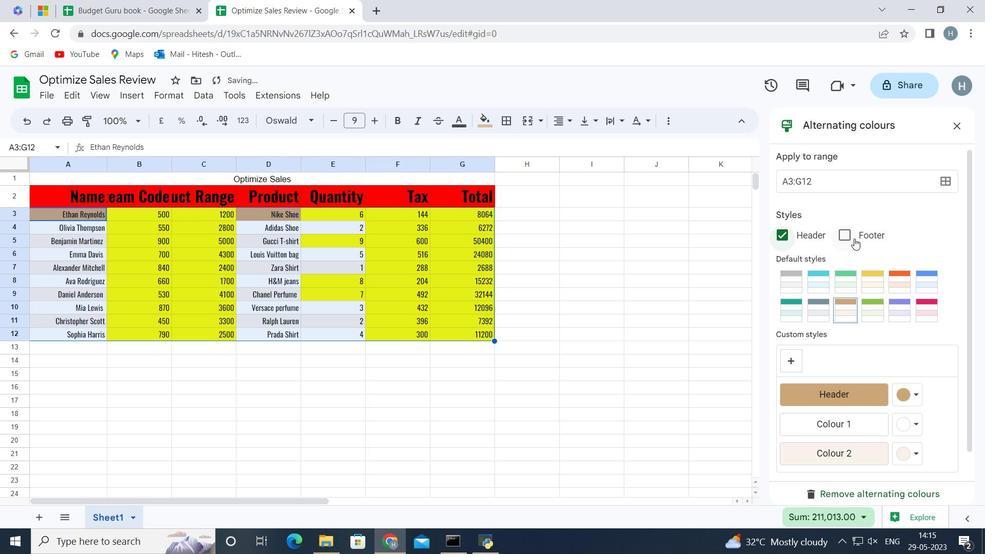 
Action: Mouse scrolled (853, 242) with delta (0, 0)
Screenshot: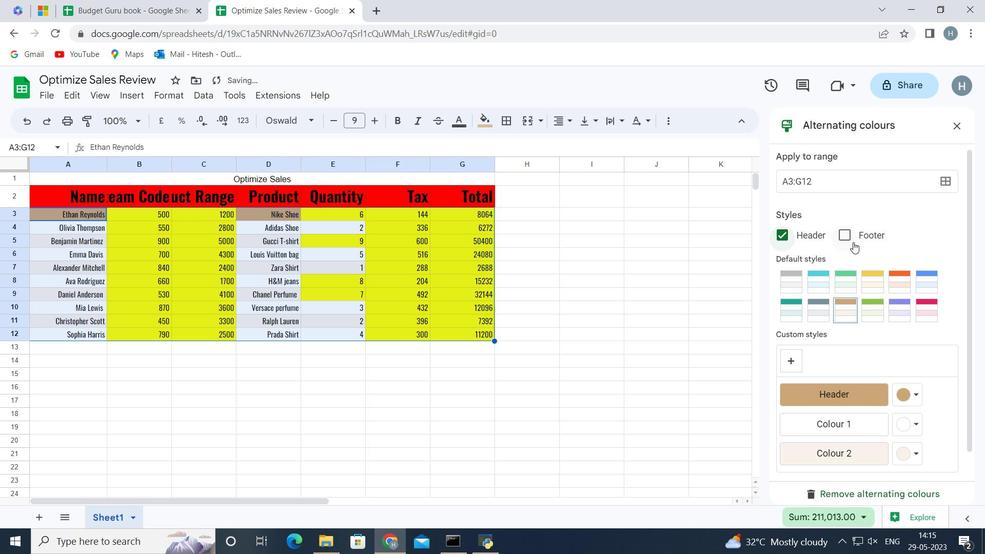 
Action: Mouse scrolled (853, 242) with delta (0, 0)
Screenshot: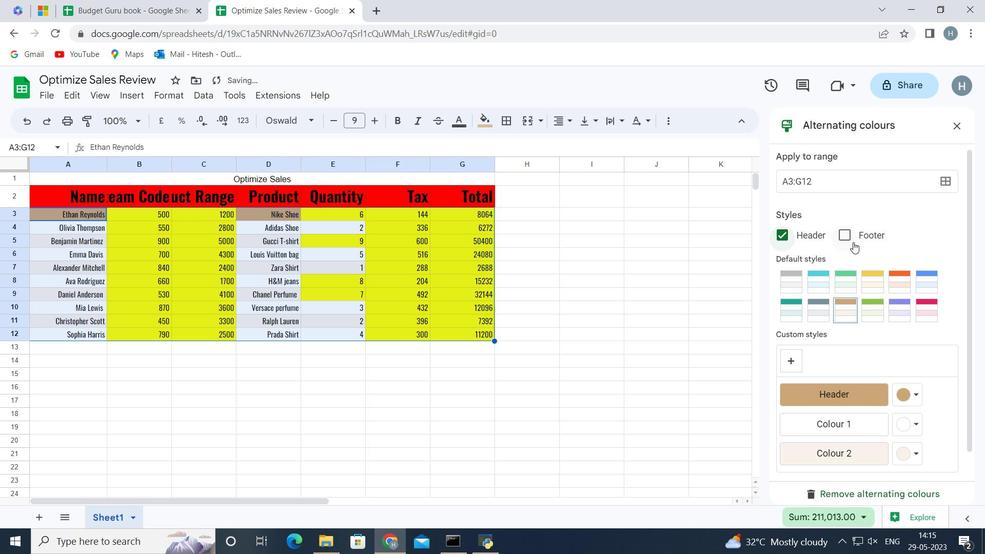 
Action: Mouse moved to (881, 412)
Screenshot: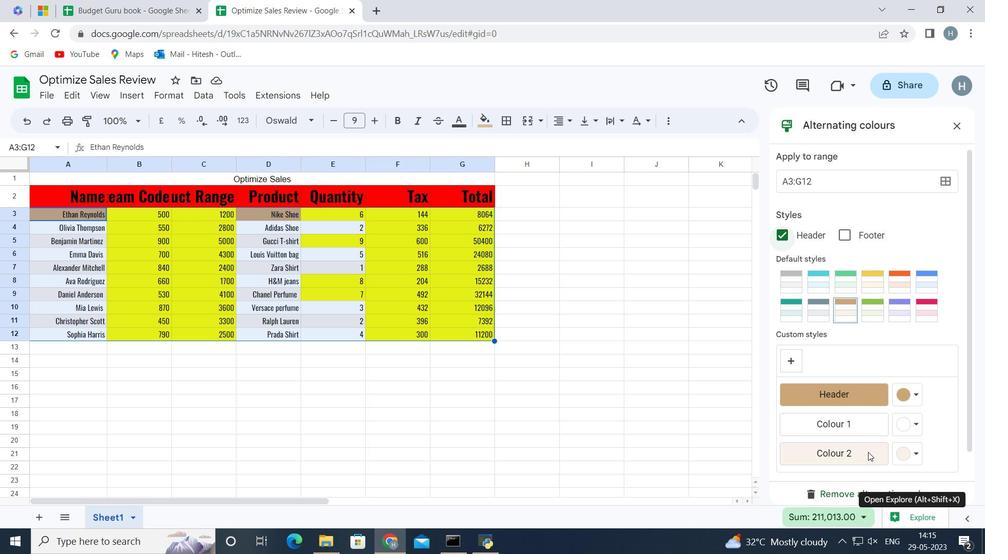 
Action: Mouse scrolled (881, 411) with delta (0, 0)
Screenshot: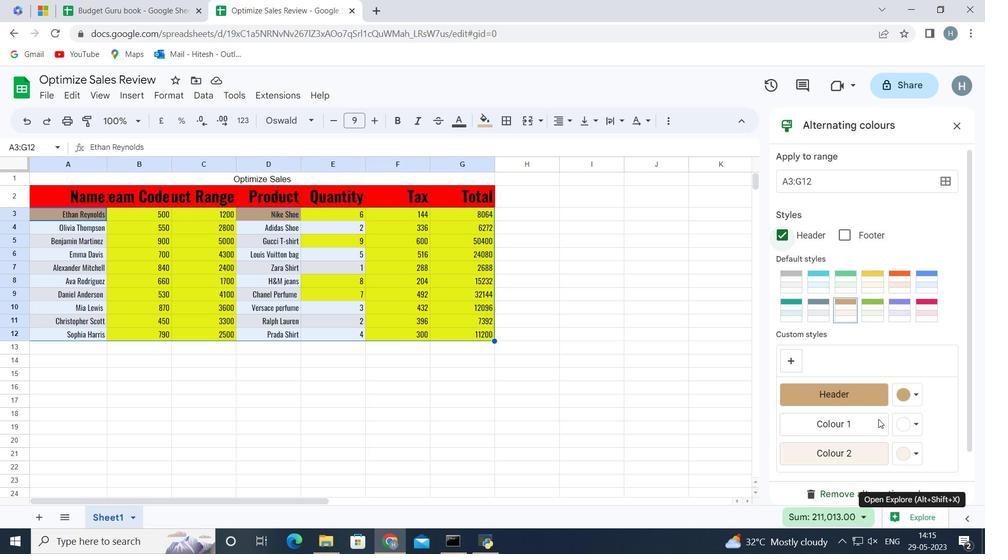 
Action: Mouse scrolled (881, 411) with delta (0, 0)
Screenshot: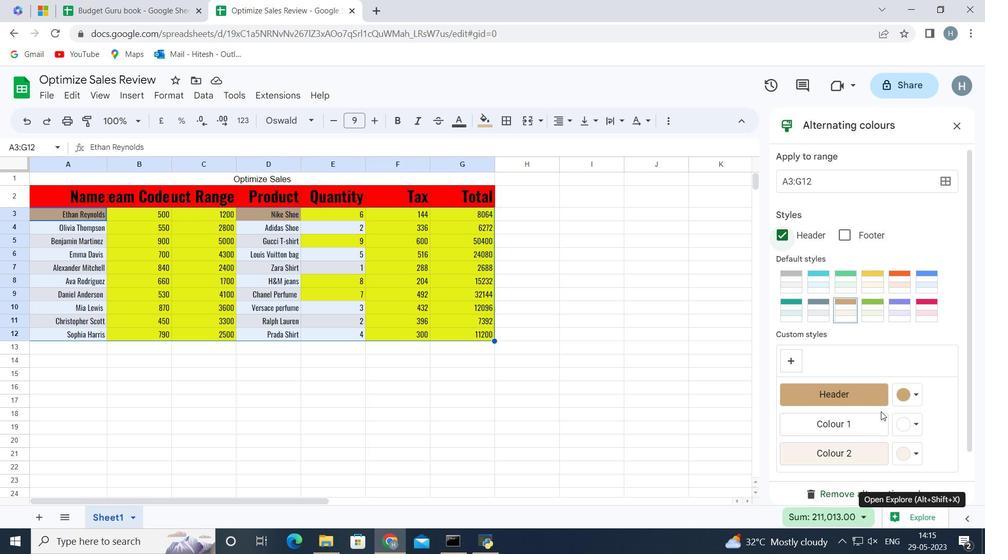 
Action: Mouse moved to (882, 410)
Screenshot: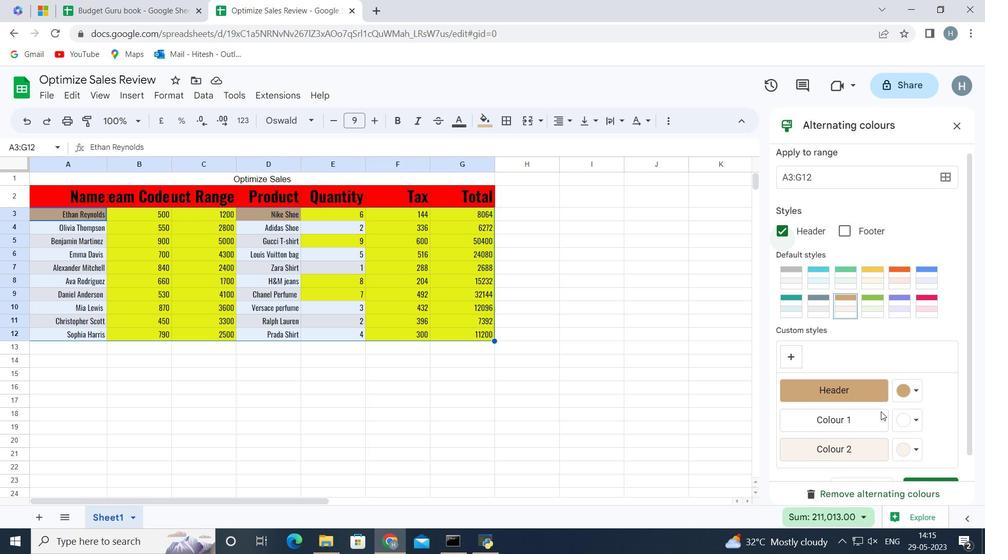 
Action: Mouse scrolled (882, 409) with delta (0, 0)
Screenshot: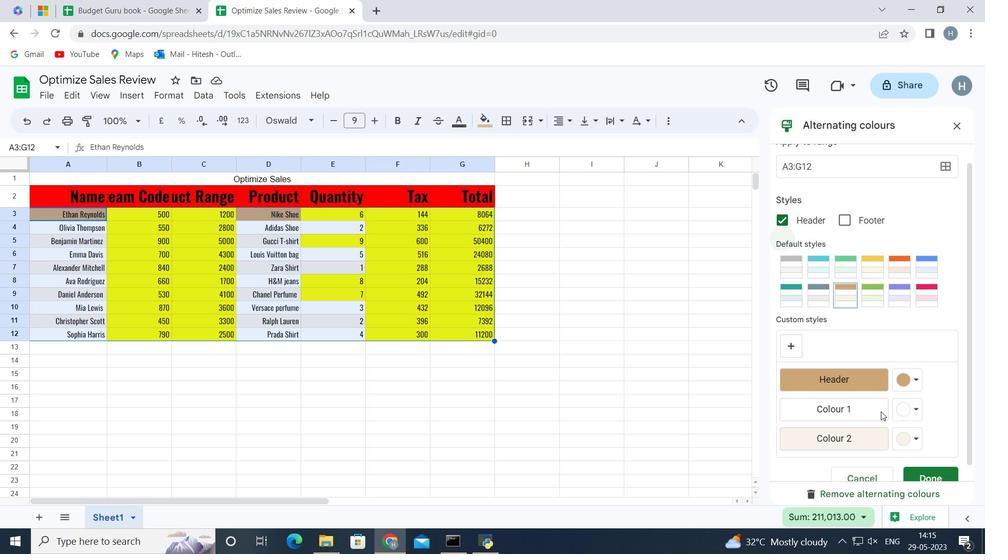 
Action: Mouse scrolled (882, 409) with delta (0, 0)
Screenshot: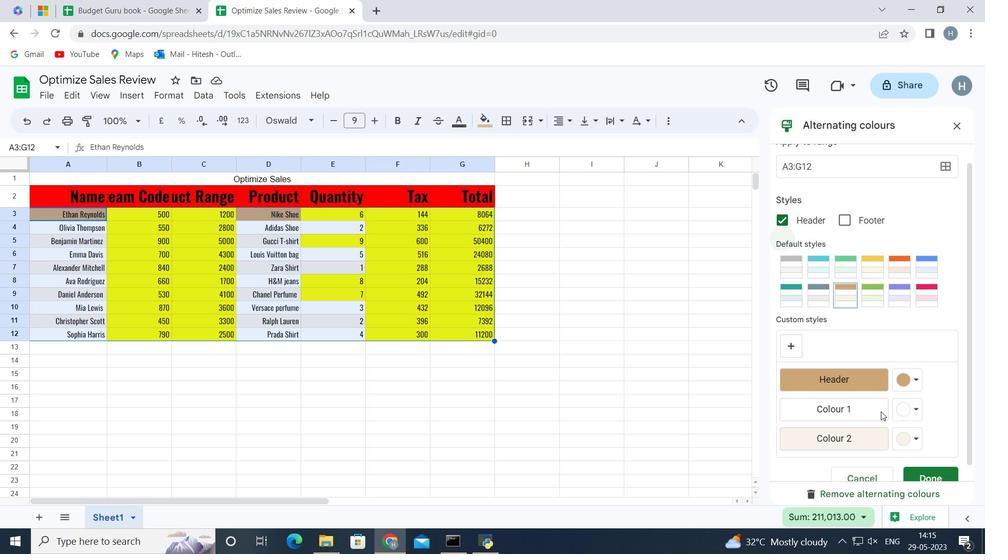 
Action: Mouse scrolled (882, 409) with delta (0, 0)
Screenshot: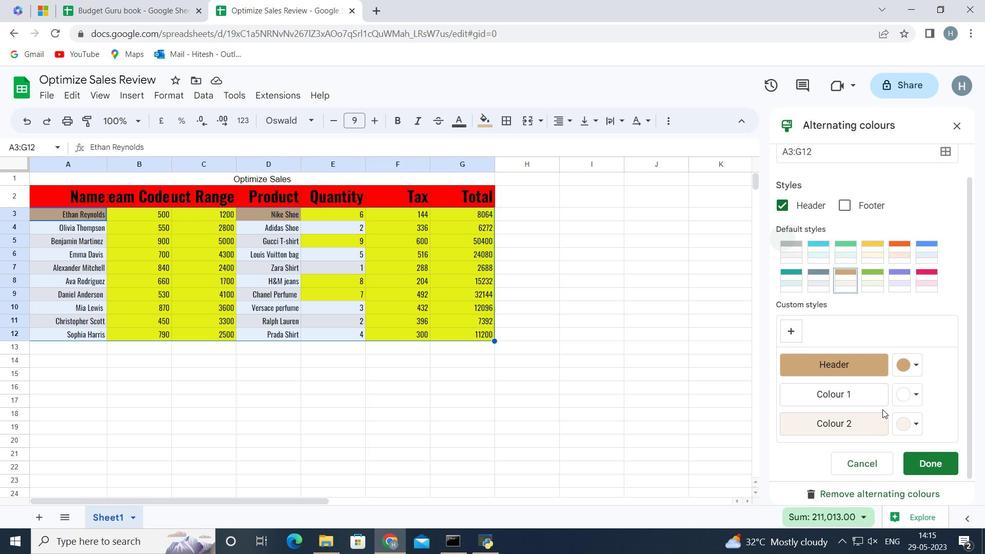 
Action: Mouse moved to (926, 231)
Screenshot: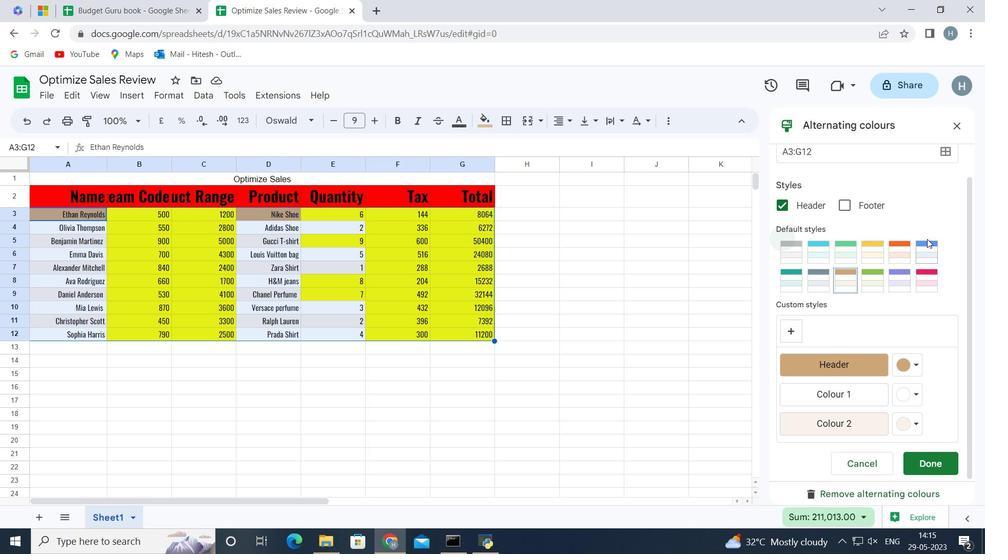 
Action: Mouse scrolled (926, 231) with delta (0, 0)
Screenshot: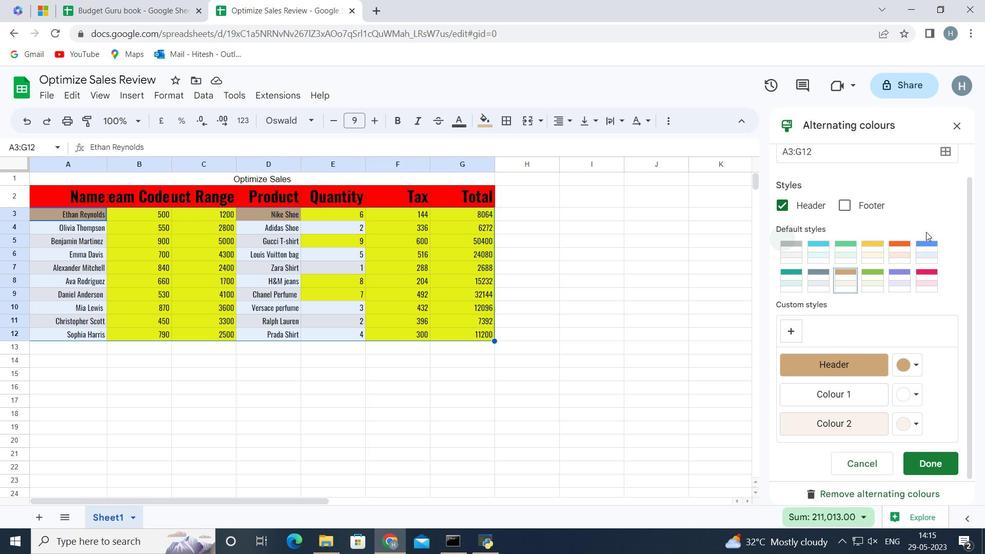 
Action: Mouse moved to (927, 230)
Screenshot: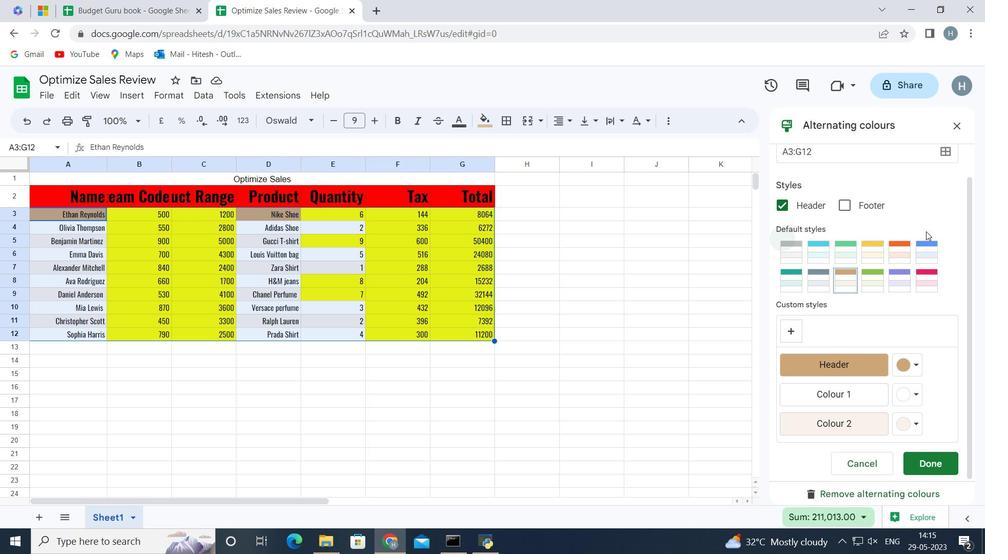 
Action: Mouse scrolled (926, 231) with delta (0, 0)
Screenshot: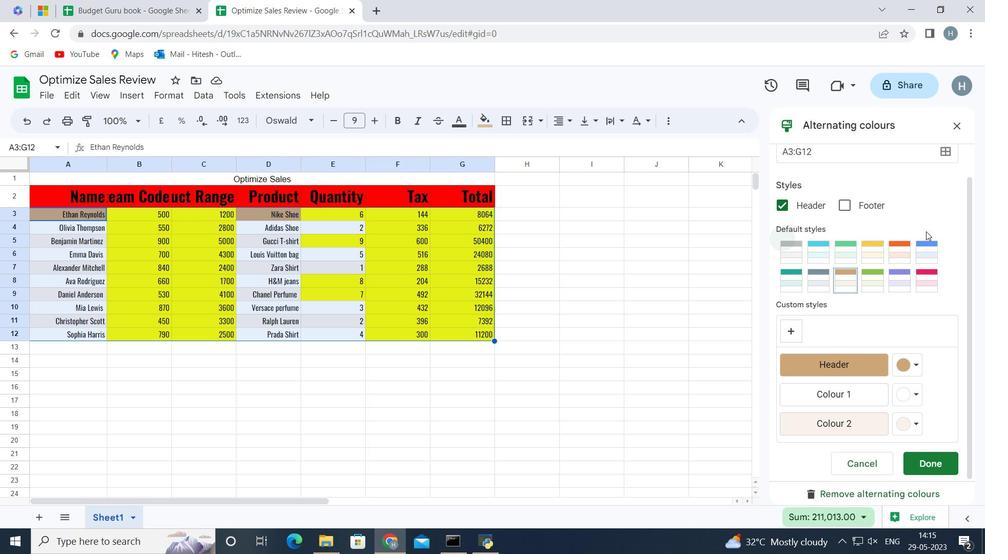 
Action: Mouse scrolled (927, 230) with delta (0, 0)
Screenshot: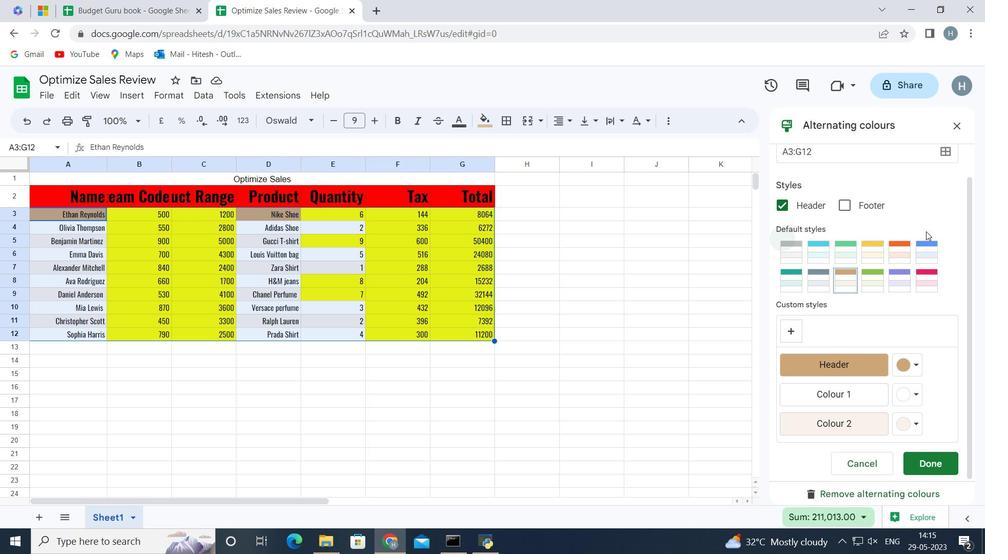 
Action: Mouse scrolled (927, 230) with delta (0, 0)
Screenshot: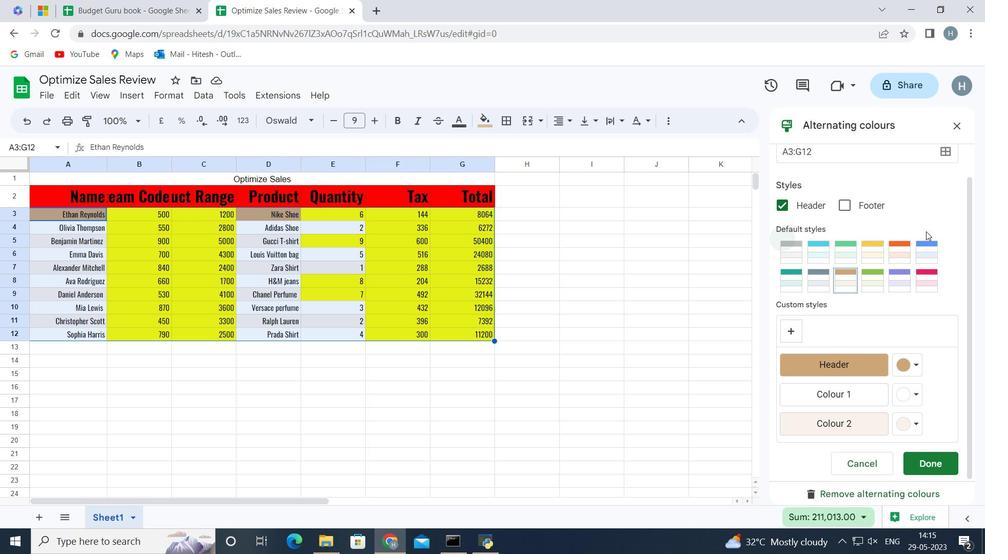 
Action: Mouse moved to (174, 101)
Screenshot: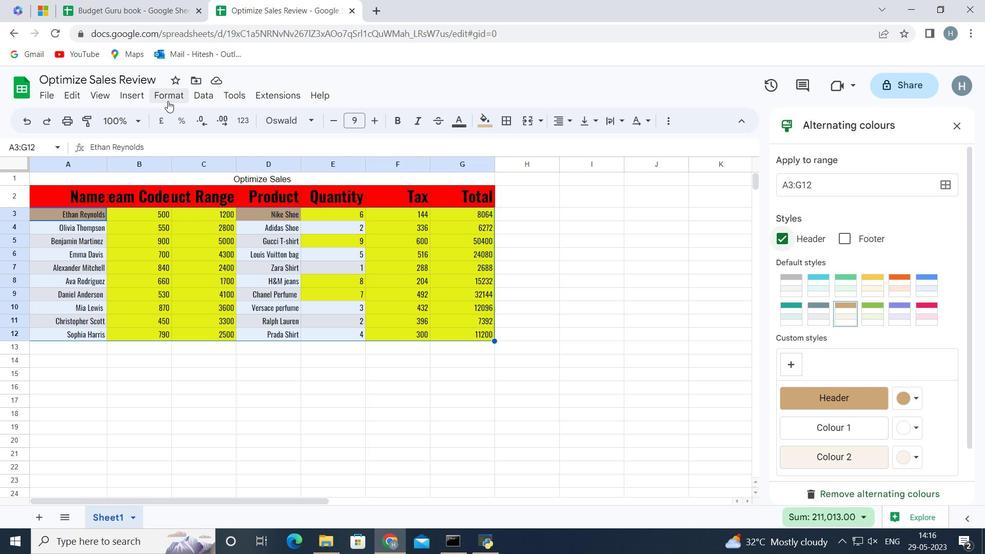 
Action: Mouse pressed left at (174, 101)
Screenshot: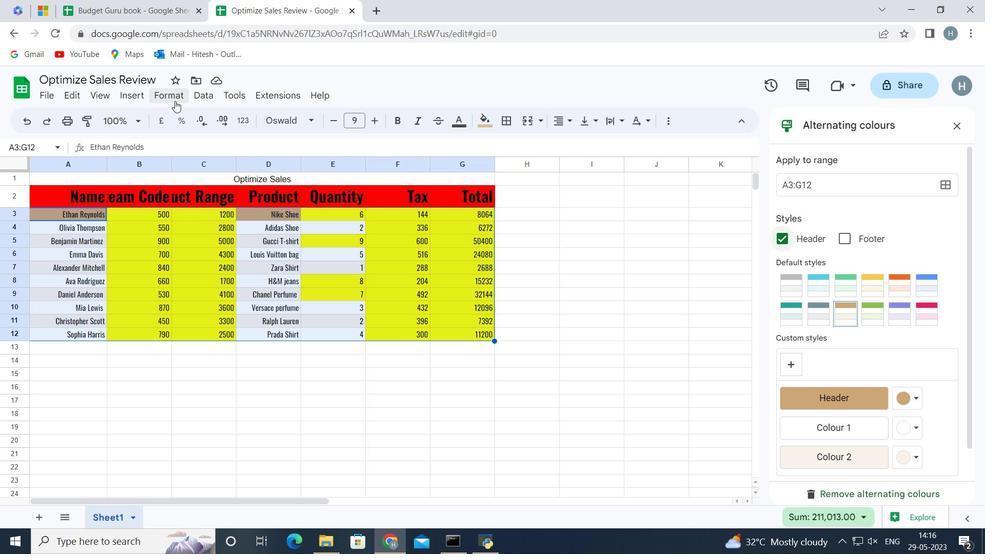 
Action: Mouse moved to (568, 314)
Screenshot: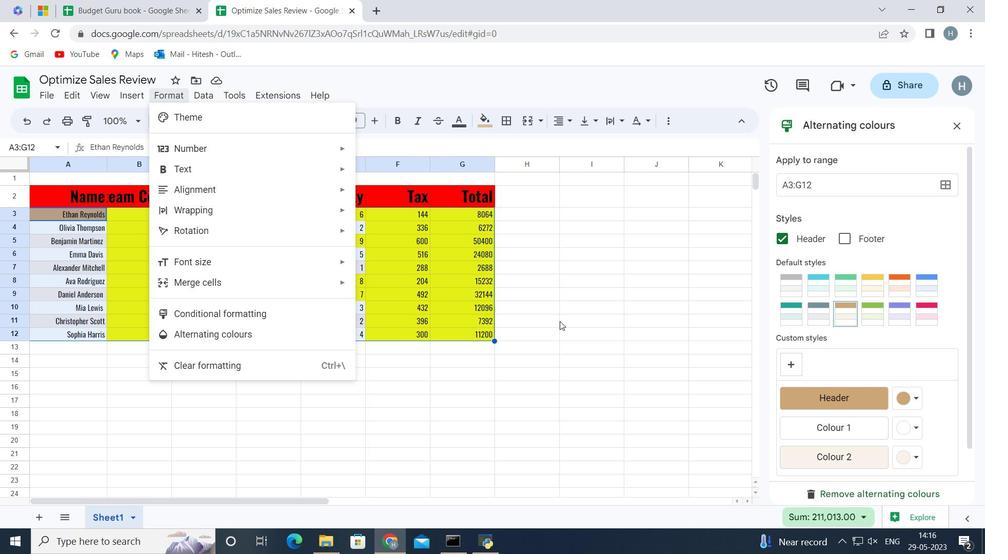 
Action: Mouse pressed left at (568, 314)
Screenshot: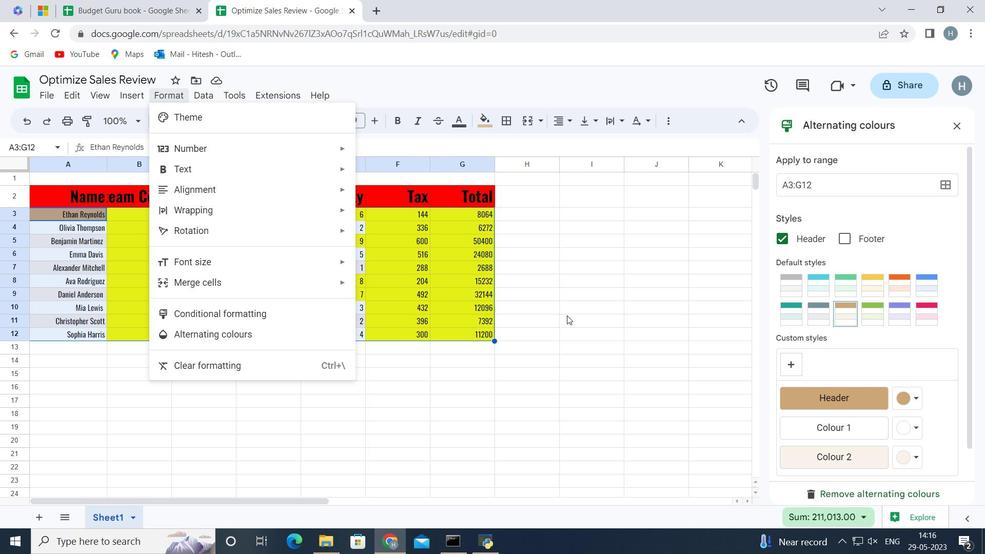 
Action: Mouse moved to (569, 303)
Screenshot: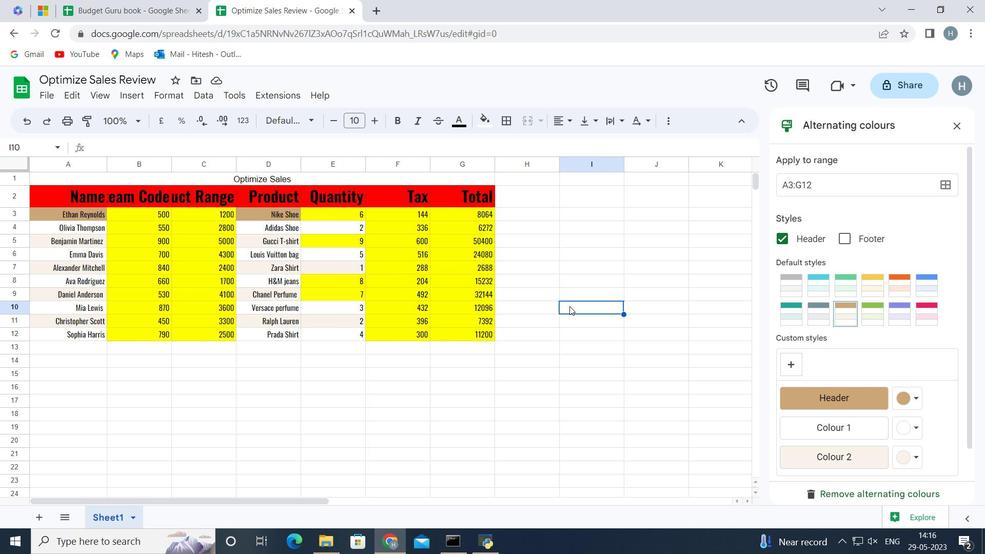 
